 Task: Look for space in Sliven, Bulgaria from 8th June, 2023 to 19th June, 2023 for 1 adult in price range Rs.5000 to Rs.12000. Place can be shared room with 1  bedroom having 1 bed and 1 bathroom. Property type can be house, flat, guest house, hotel. Booking option can be shelf check-in. Required host language is English.
Action: Mouse moved to (400, 78)
Screenshot: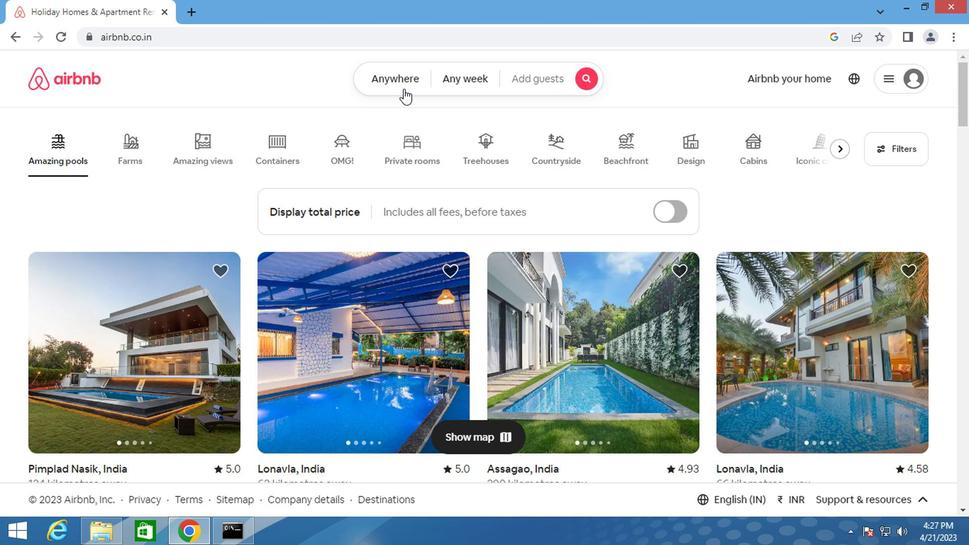 
Action: Mouse pressed left at (400, 78)
Screenshot: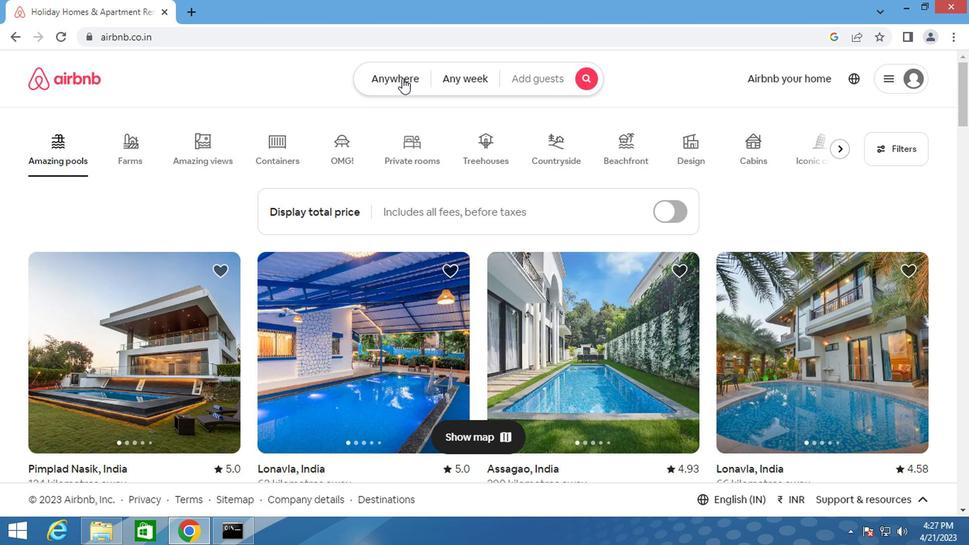 
Action: Mouse moved to (340, 129)
Screenshot: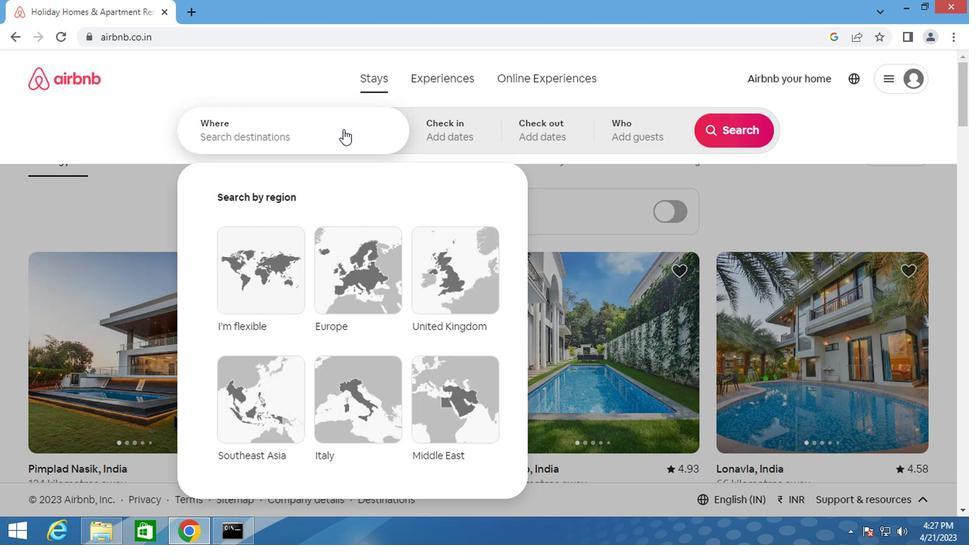 
Action: Mouse pressed left at (340, 129)
Screenshot: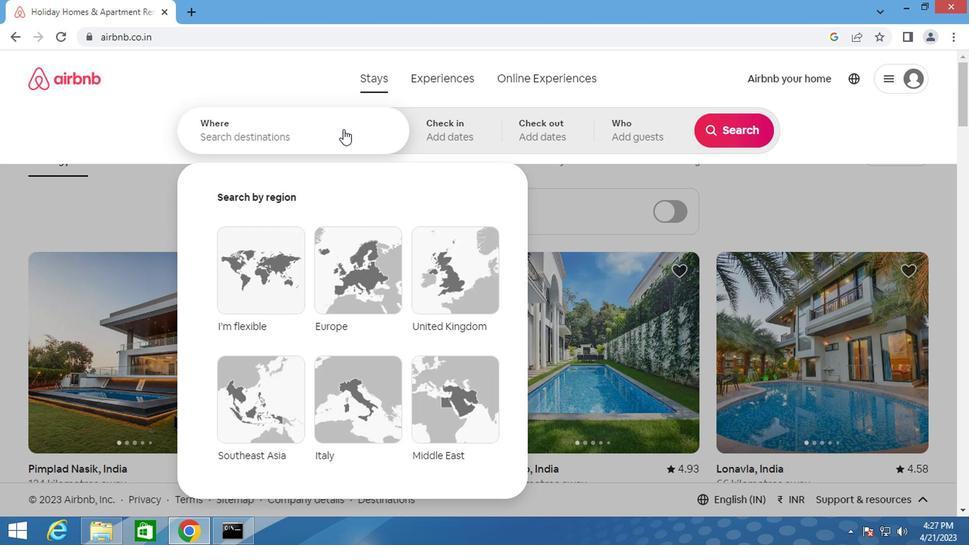 
Action: Mouse moved to (340, 129)
Screenshot: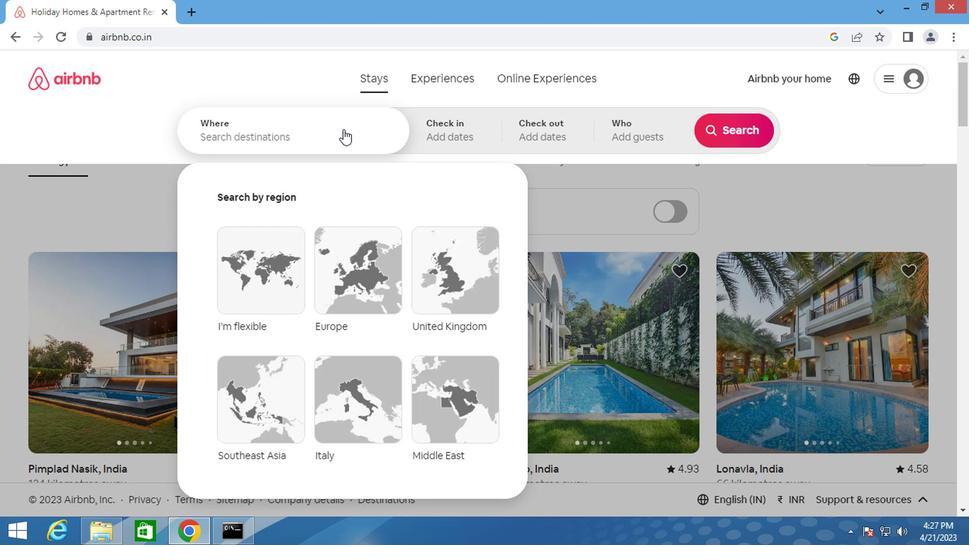 
Action: Key pressed <Key.shift>SLIVEN
Screenshot: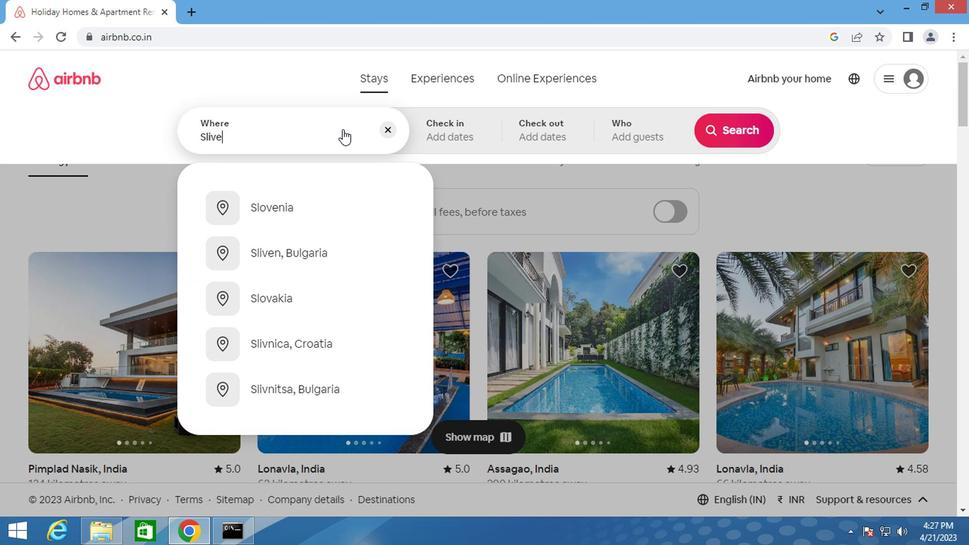 
Action: Mouse moved to (295, 198)
Screenshot: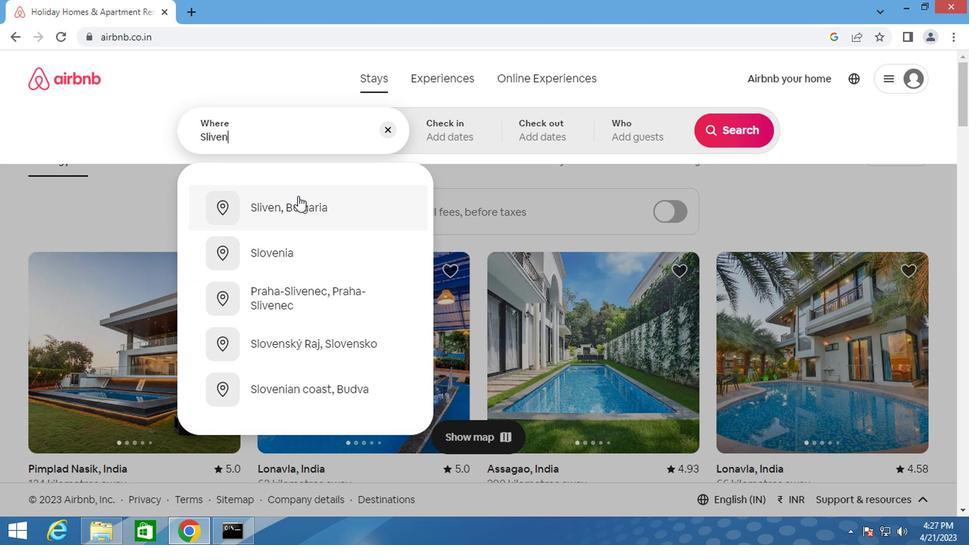 
Action: Mouse pressed left at (295, 198)
Screenshot: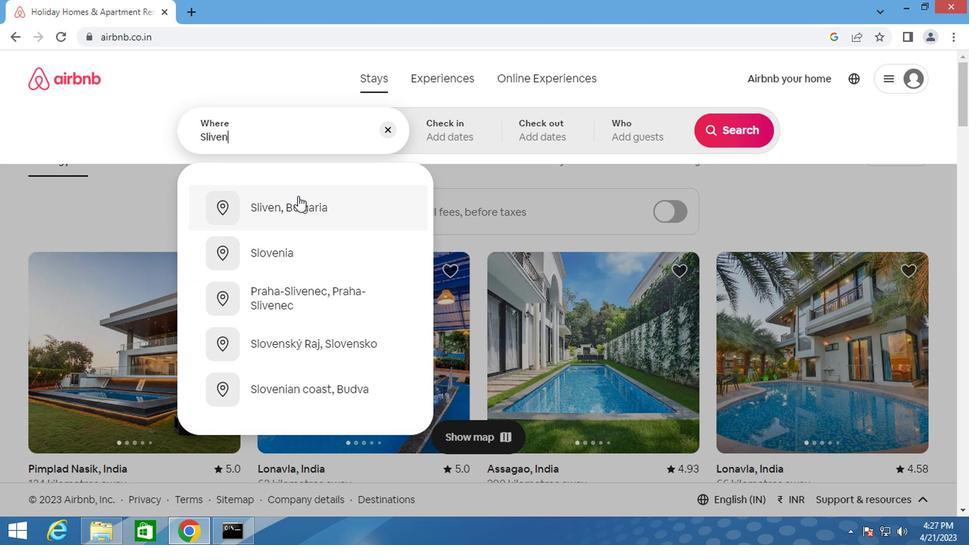 
Action: Mouse moved to (717, 243)
Screenshot: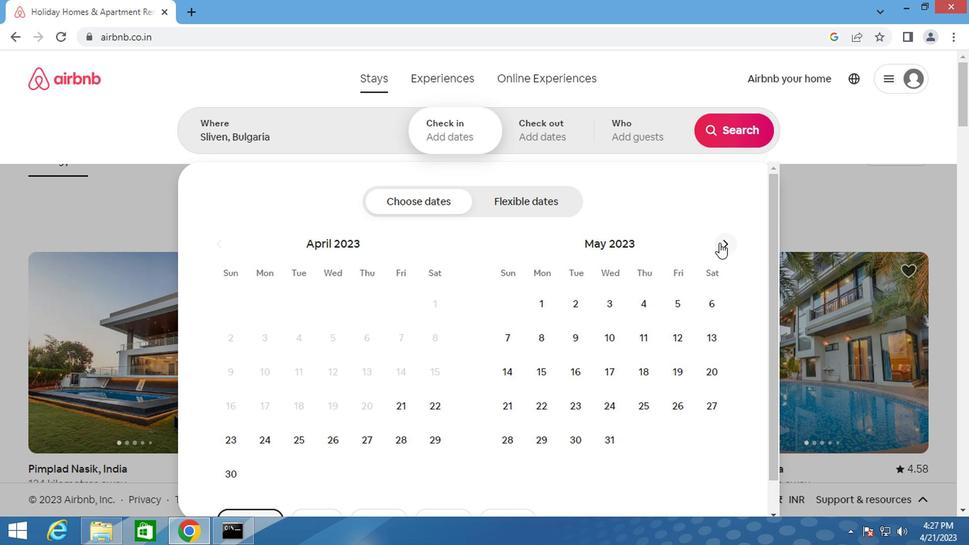 
Action: Mouse pressed left at (717, 243)
Screenshot: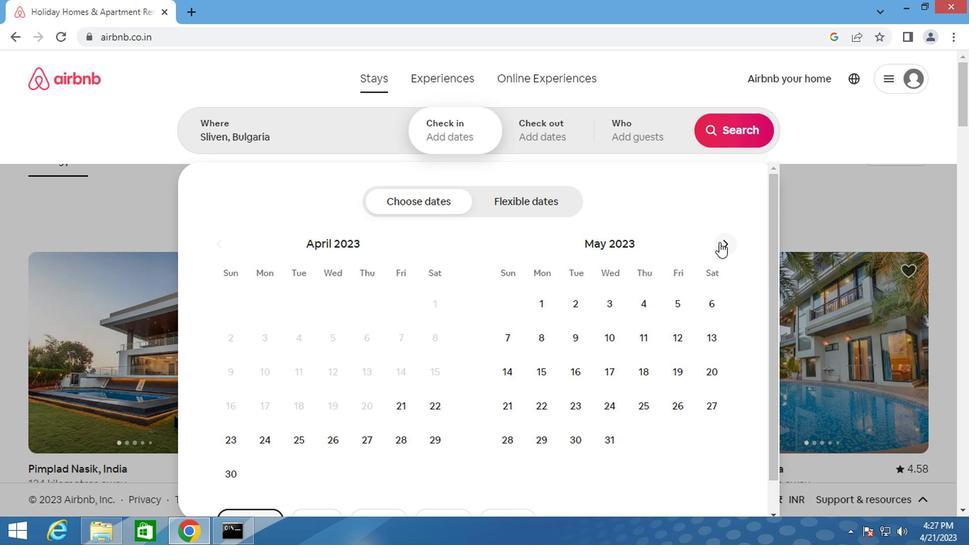 
Action: Mouse moved to (640, 334)
Screenshot: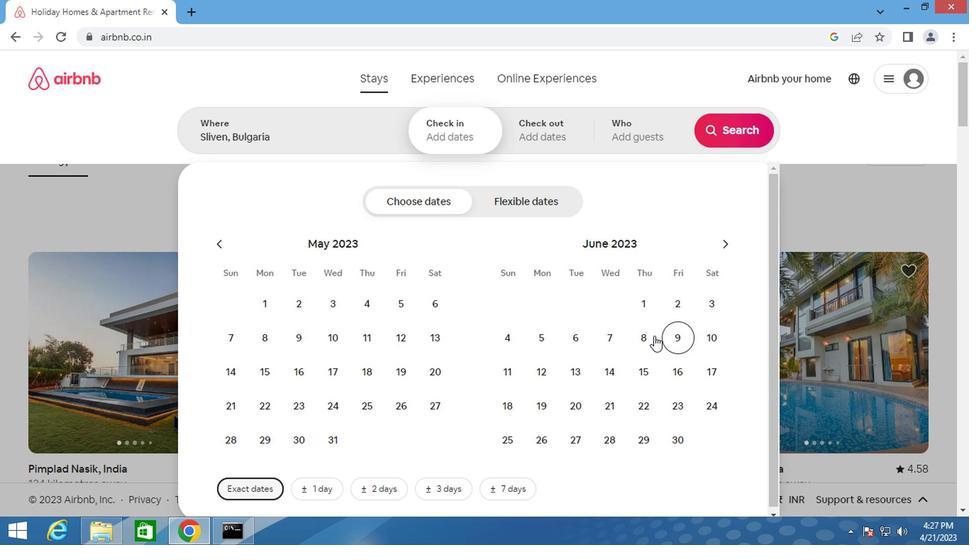
Action: Mouse pressed left at (640, 334)
Screenshot: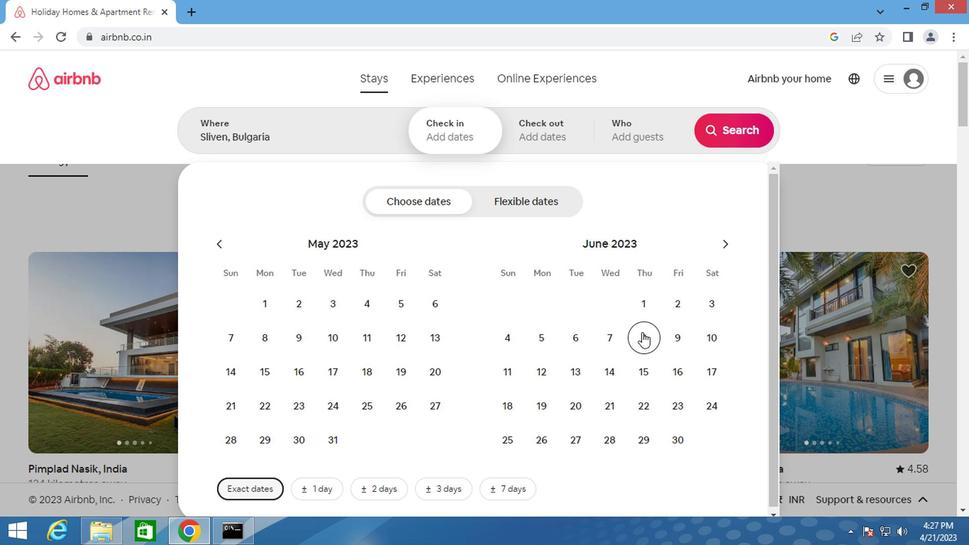 
Action: Mouse moved to (531, 401)
Screenshot: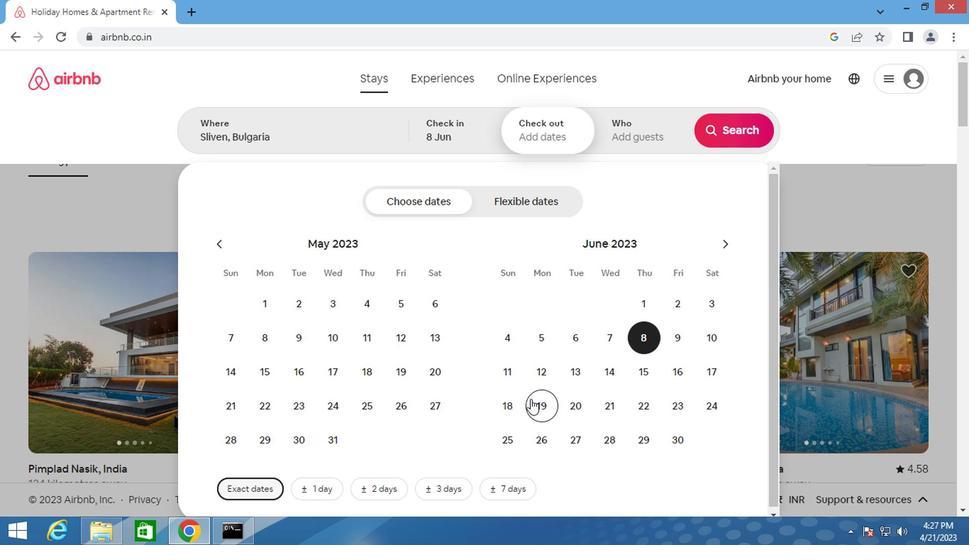 
Action: Mouse pressed left at (531, 401)
Screenshot: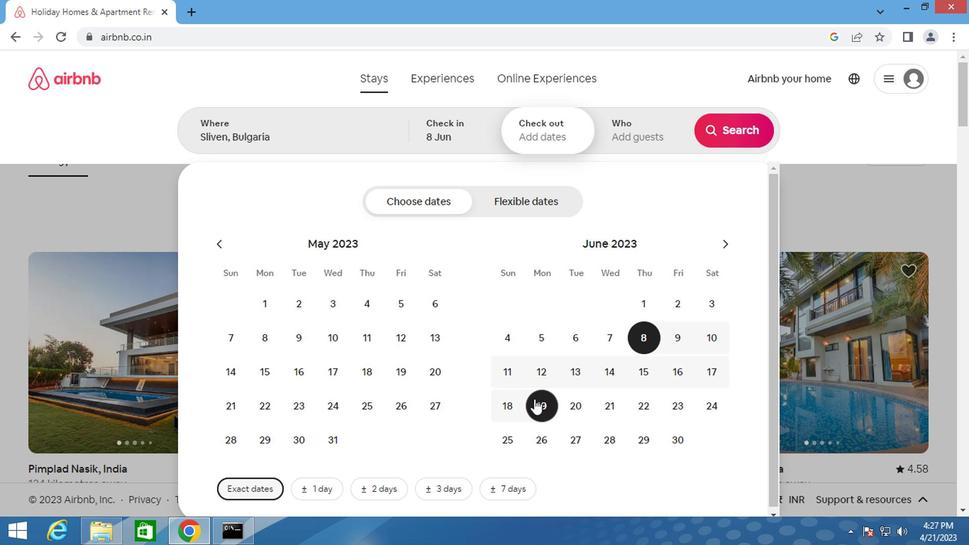 
Action: Mouse moved to (637, 134)
Screenshot: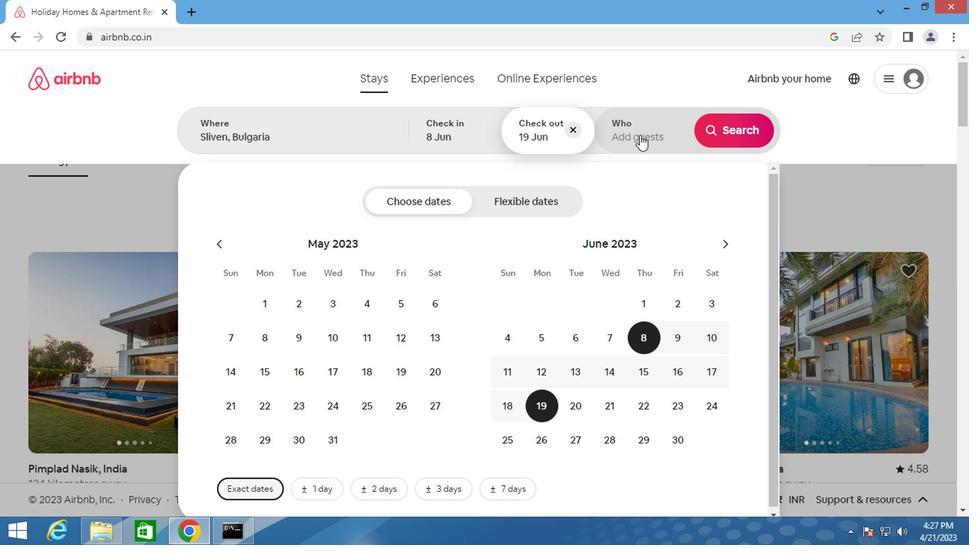 
Action: Mouse pressed left at (637, 134)
Screenshot: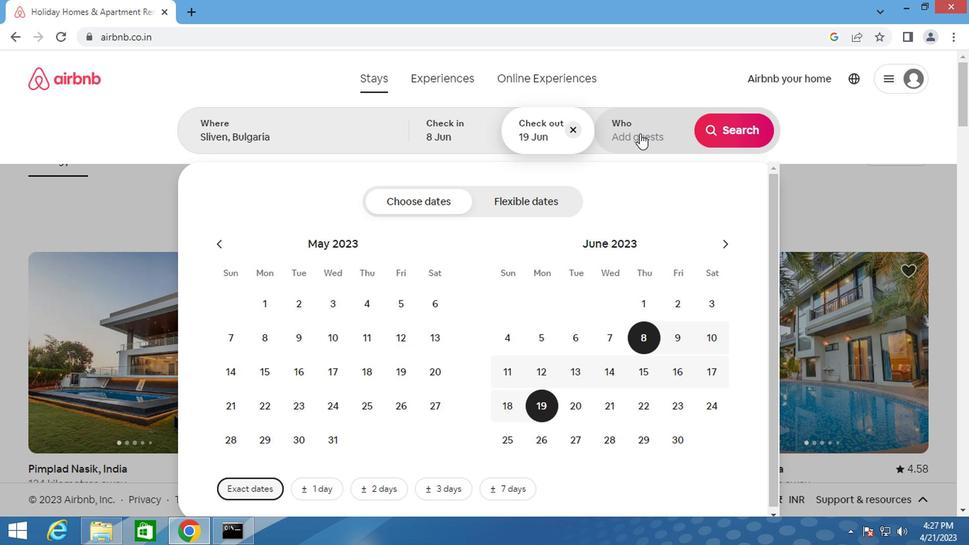 
Action: Mouse moved to (738, 210)
Screenshot: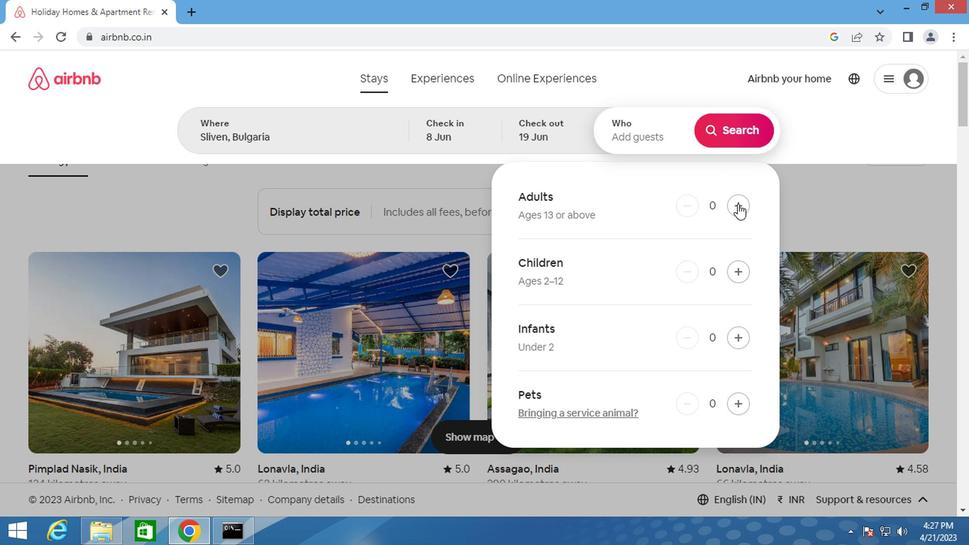 
Action: Mouse pressed left at (738, 210)
Screenshot: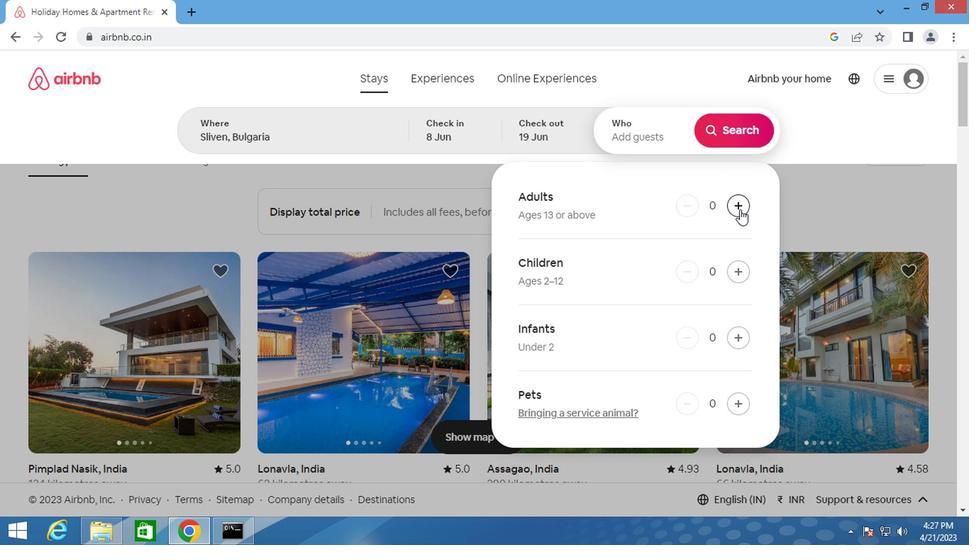 
Action: Mouse moved to (742, 135)
Screenshot: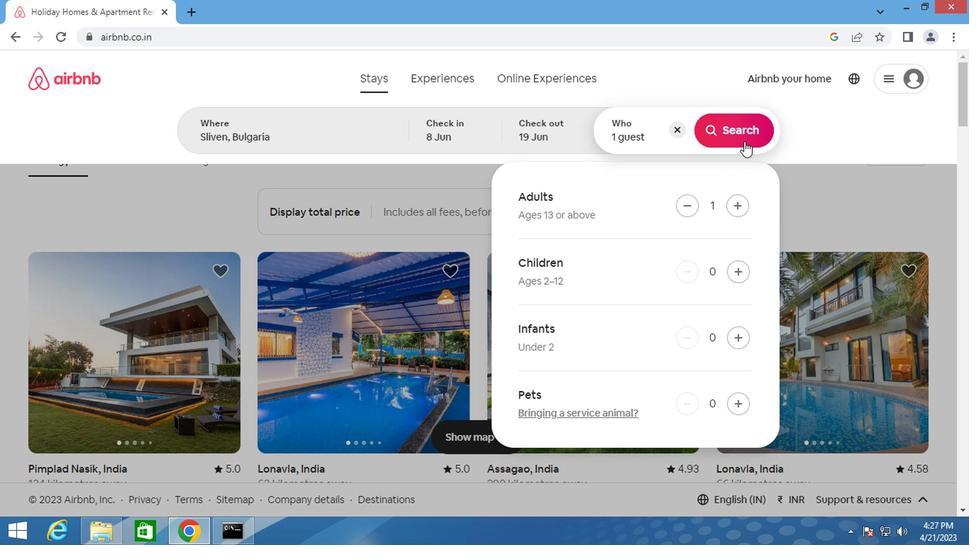 
Action: Mouse pressed left at (742, 135)
Screenshot: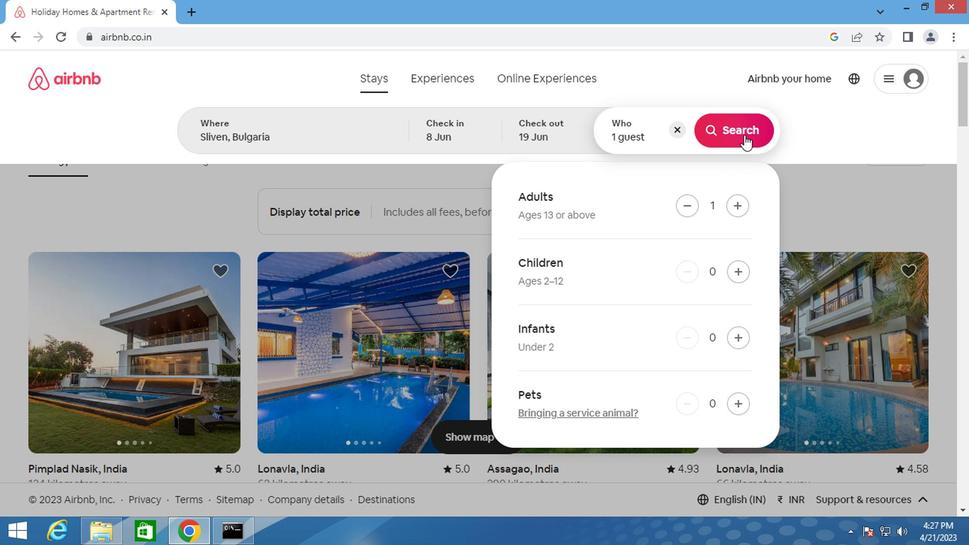 
Action: Mouse moved to (887, 141)
Screenshot: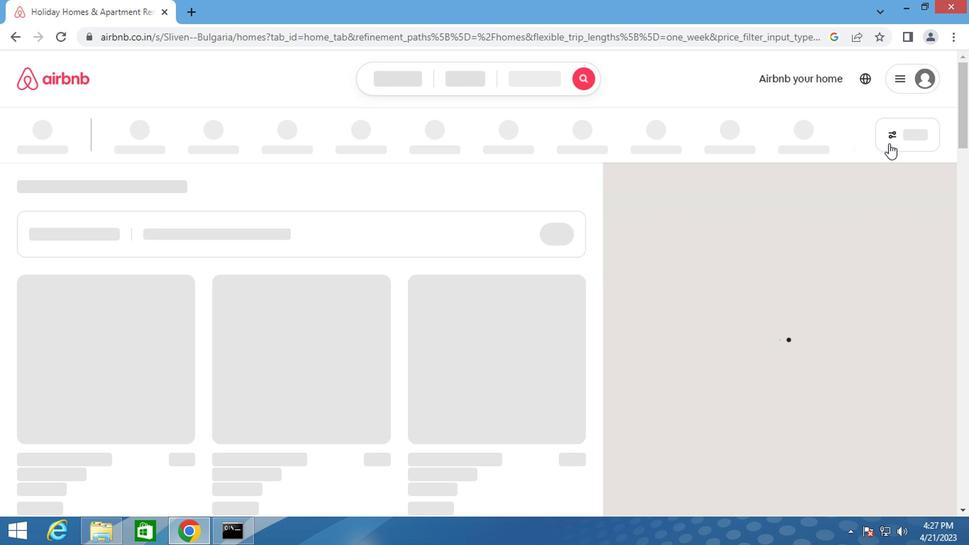 
Action: Mouse pressed left at (887, 141)
Screenshot: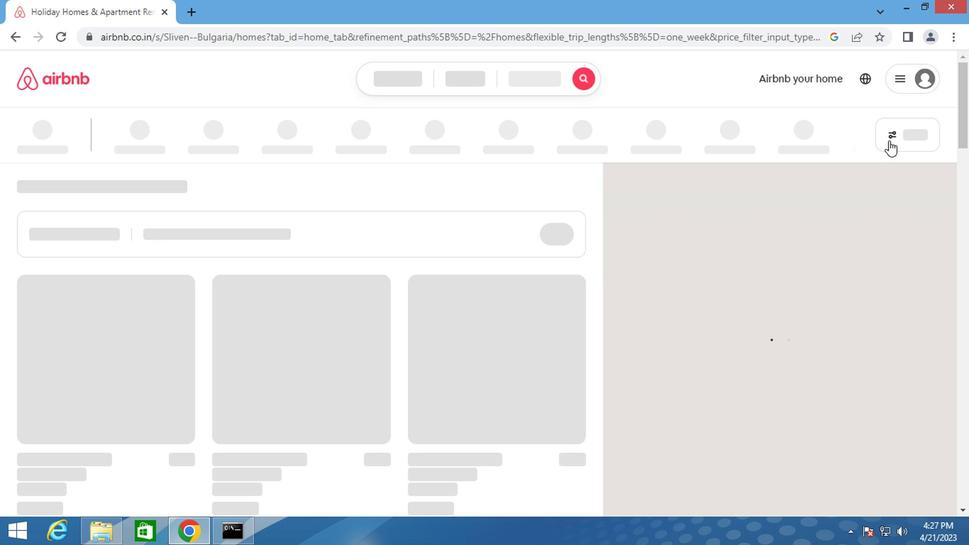 
Action: Mouse moved to (271, 319)
Screenshot: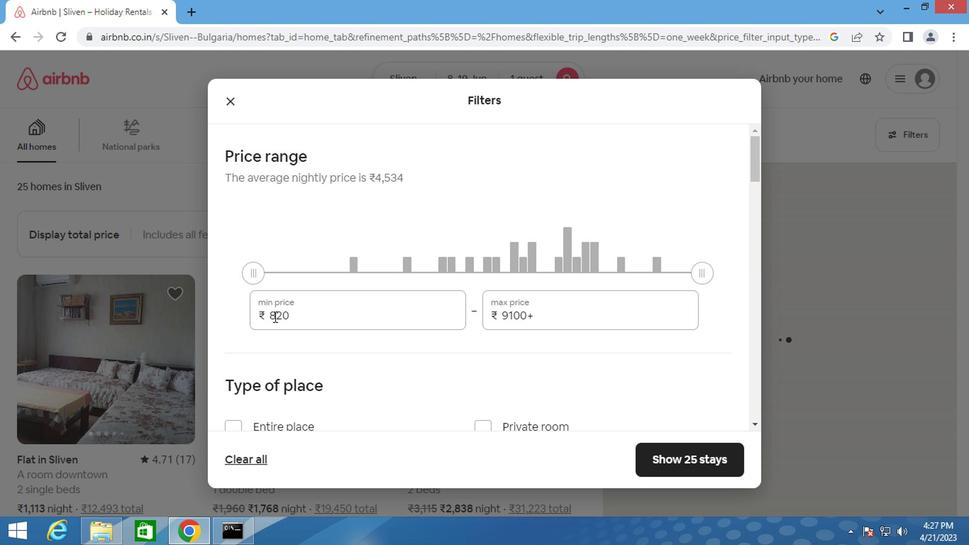 
Action: Mouse pressed left at (271, 319)
Screenshot: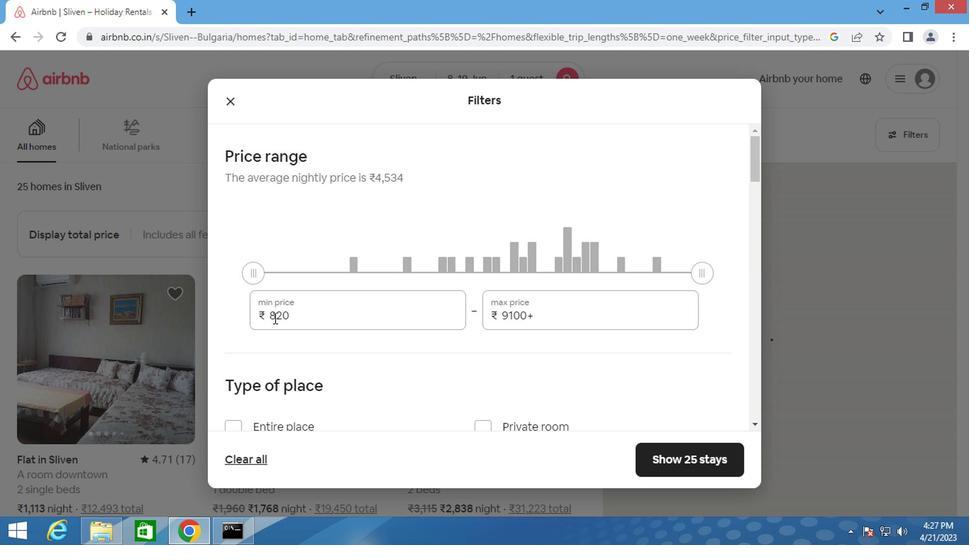 
Action: Mouse pressed left at (271, 319)
Screenshot: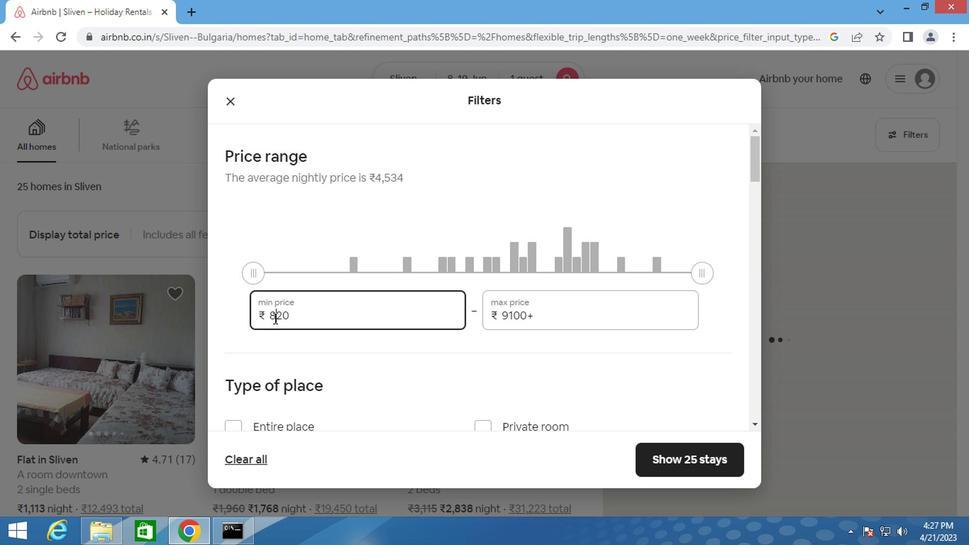 
Action: Mouse moved to (291, 305)
Screenshot: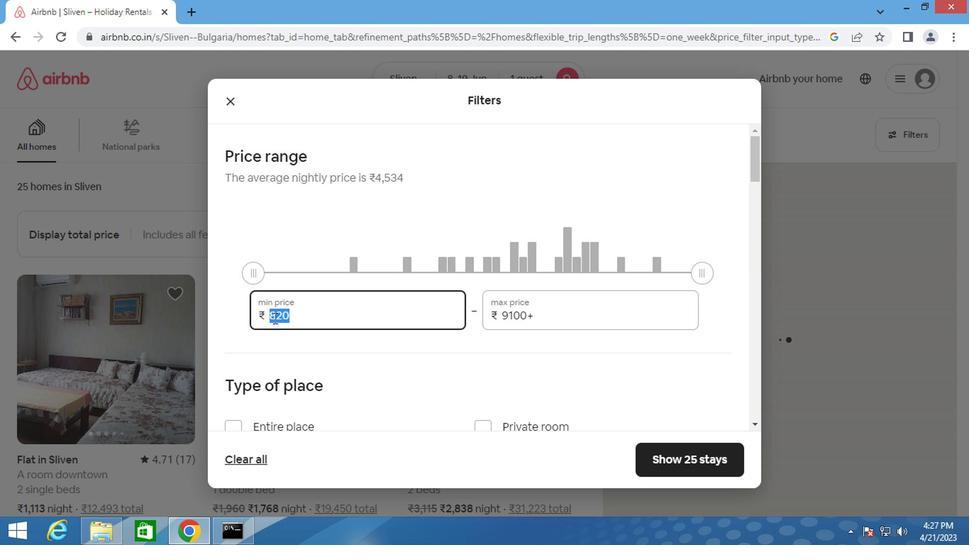 
Action: Key pressed <Key.backspace>5000
Screenshot: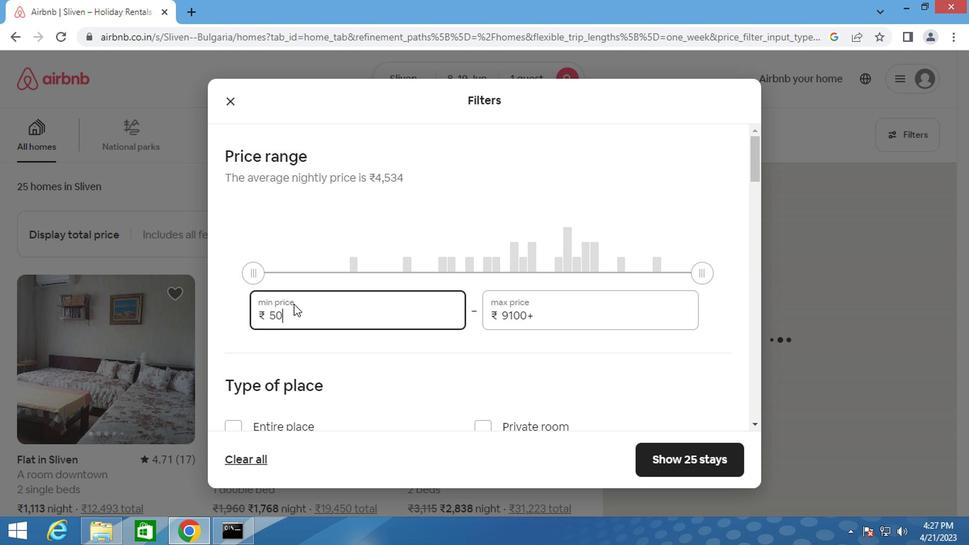 
Action: Mouse moved to (510, 319)
Screenshot: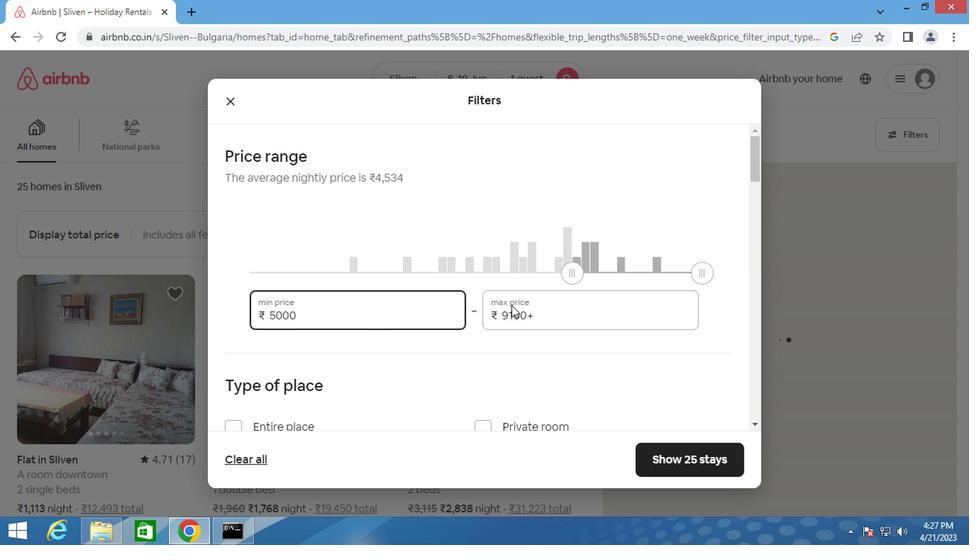 
Action: Mouse pressed left at (510, 319)
Screenshot: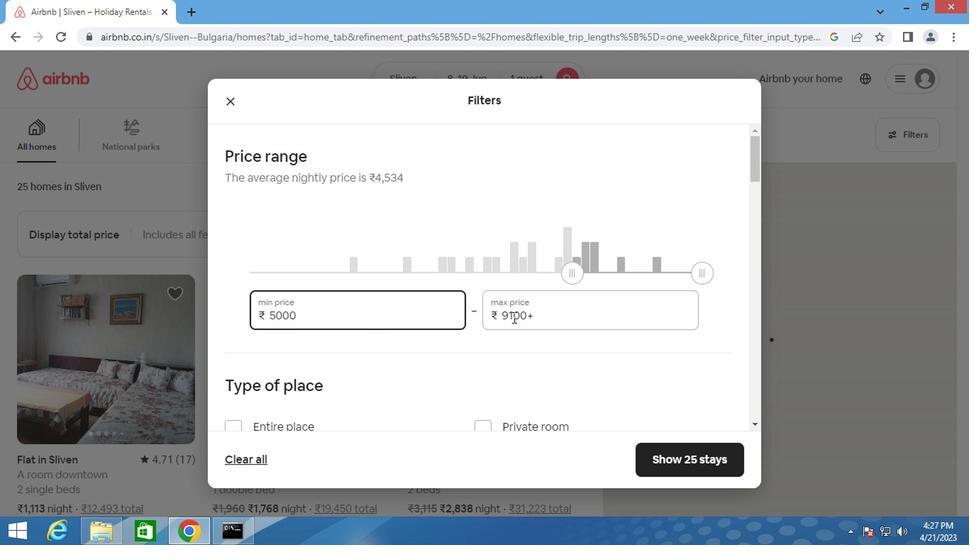 
Action: Mouse pressed left at (510, 319)
Screenshot: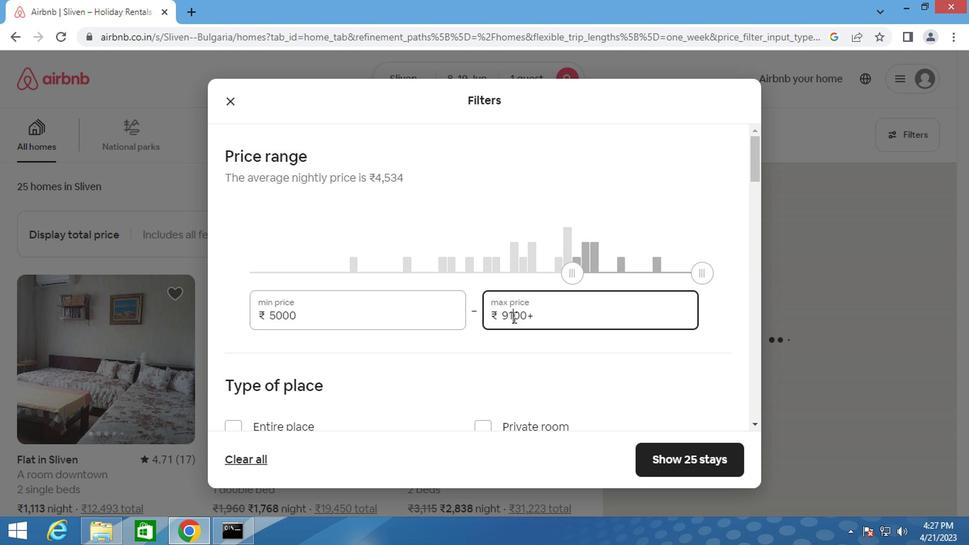 
Action: Mouse moved to (510, 319)
Screenshot: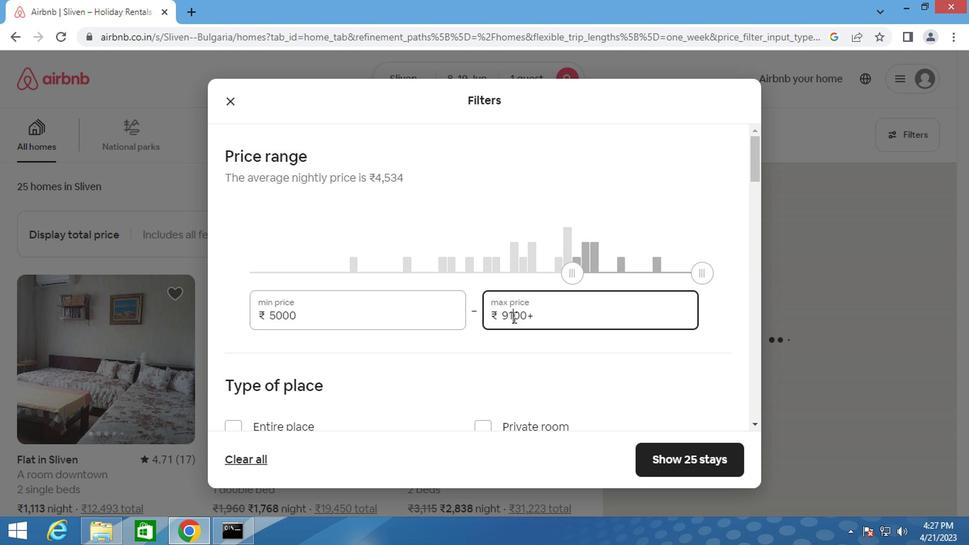 
Action: Mouse pressed left at (510, 319)
Screenshot: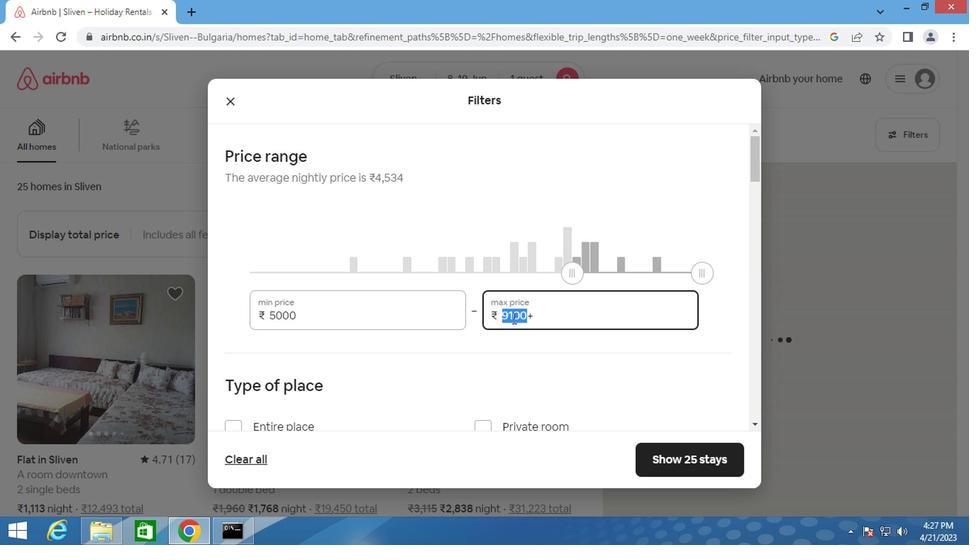 
Action: Mouse moved to (511, 321)
Screenshot: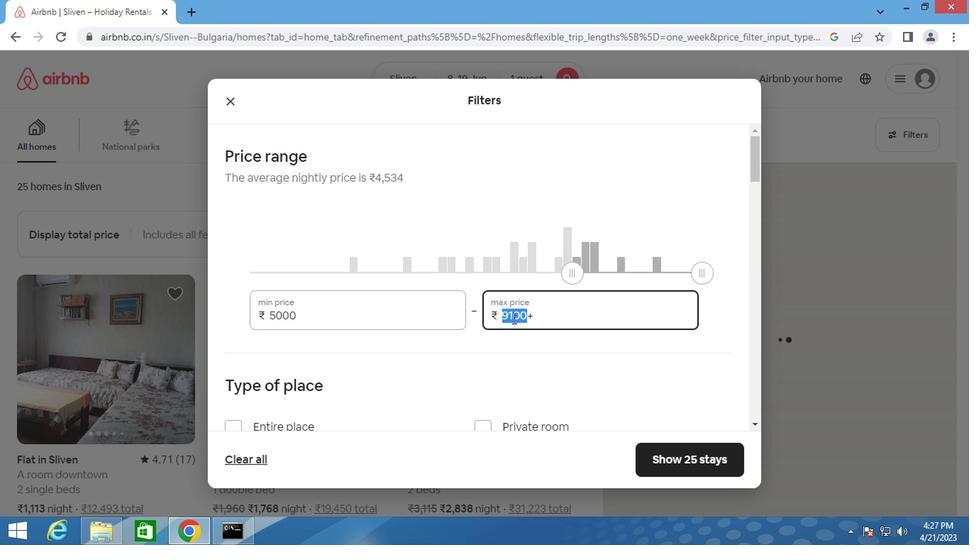
Action: Mouse pressed left at (511, 321)
Screenshot: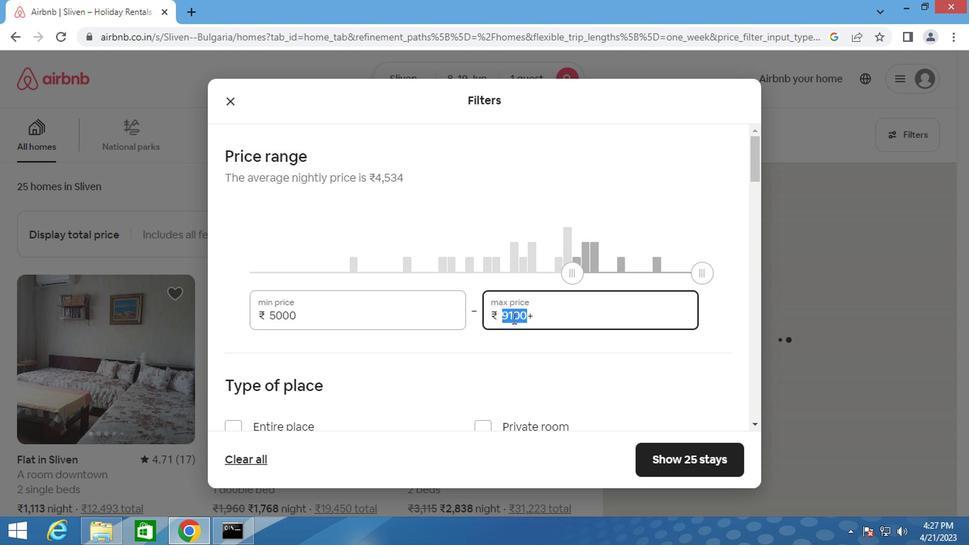 
Action: Mouse moved to (515, 310)
Screenshot: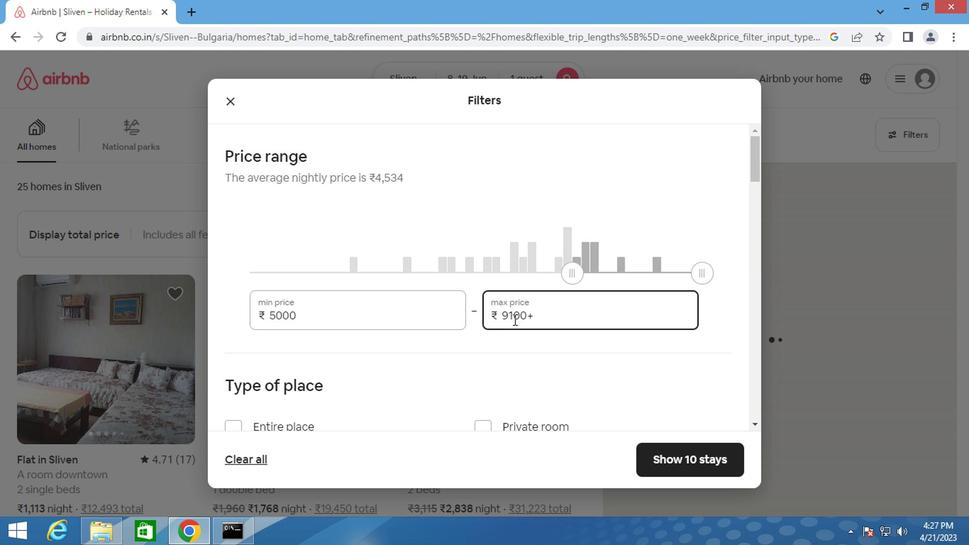 
Action: Mouse pressed left at (515, 310)
Screenshot: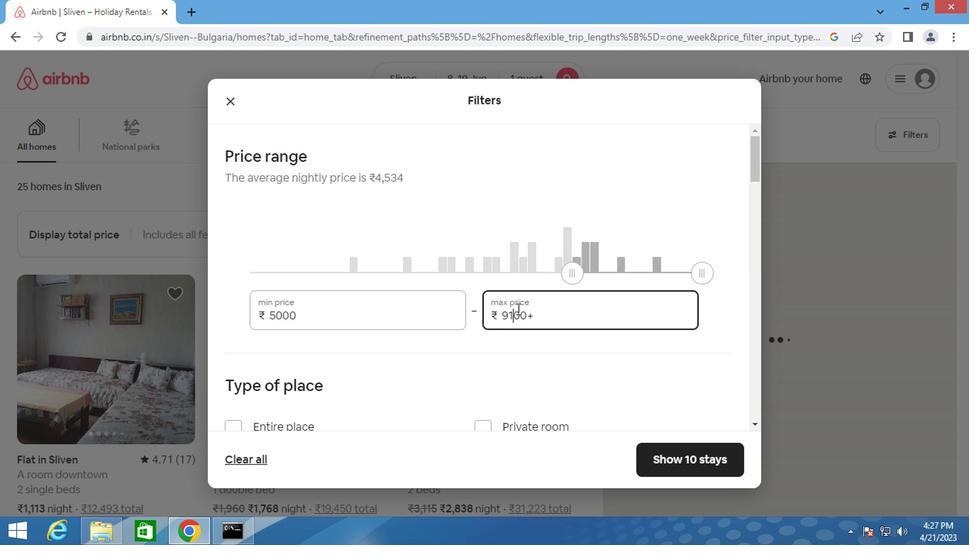 
Action: Mouse pressed left at (515, 310)
Screenshot: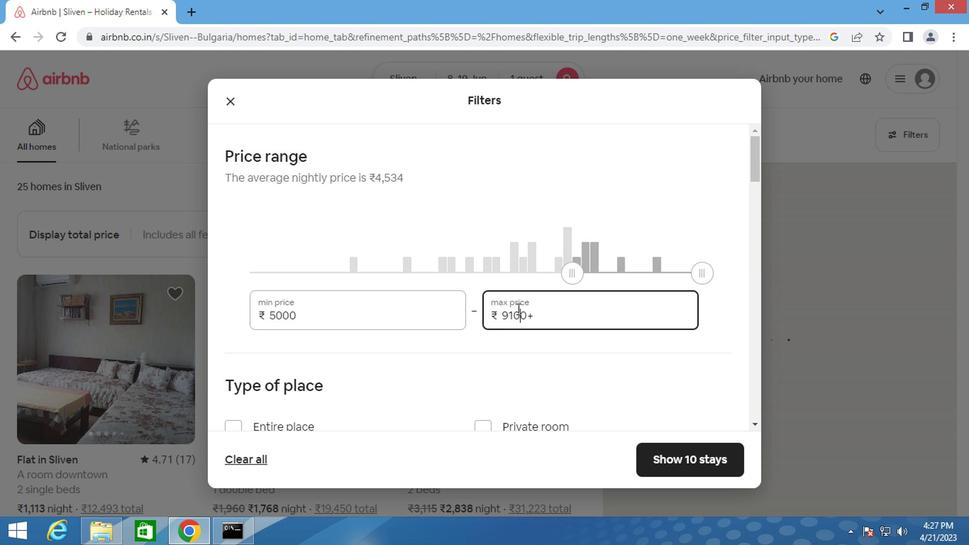 
Action: Mouse moved to (515, 310)
Screenshot: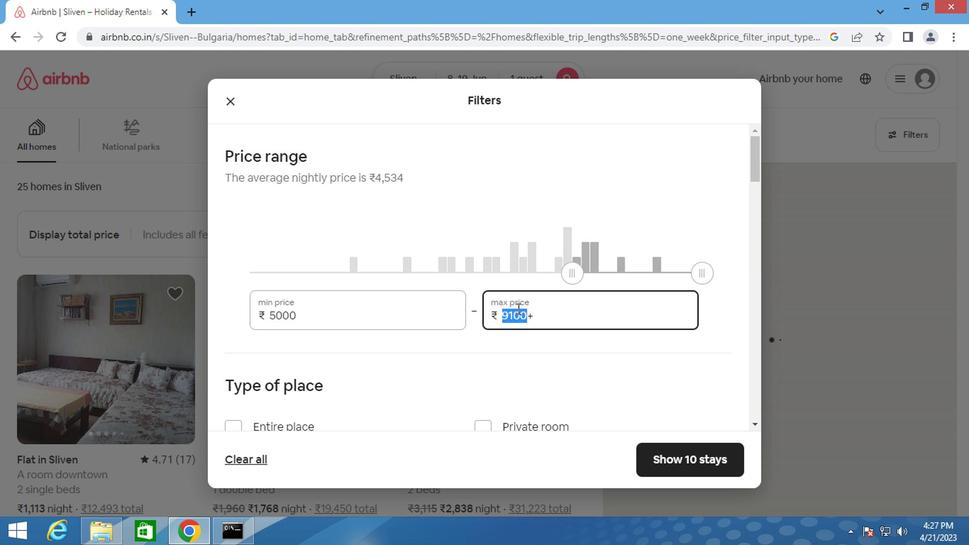 
Action: Mouse pressed left at (515, 310)
Screenshot: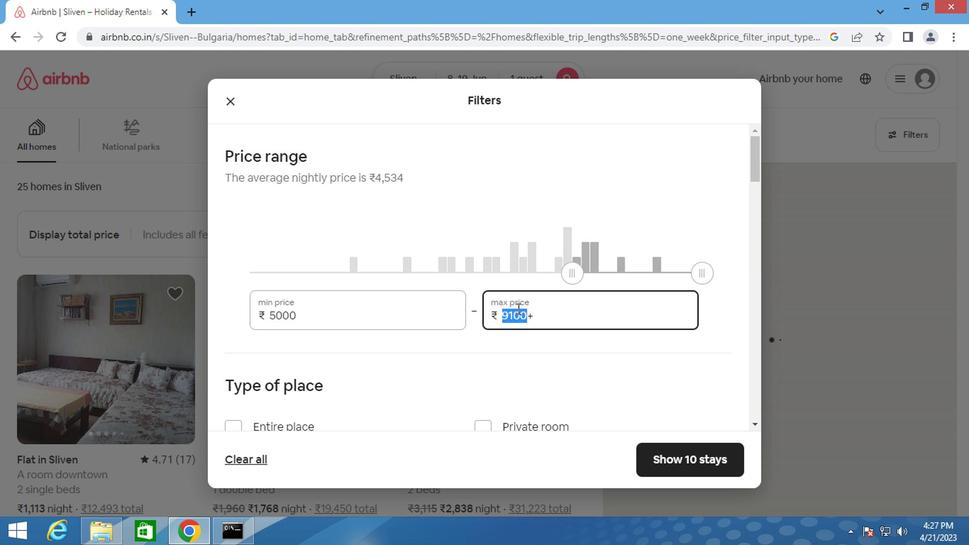 
Action: Key pressed <Key.backspace>
Screenshot: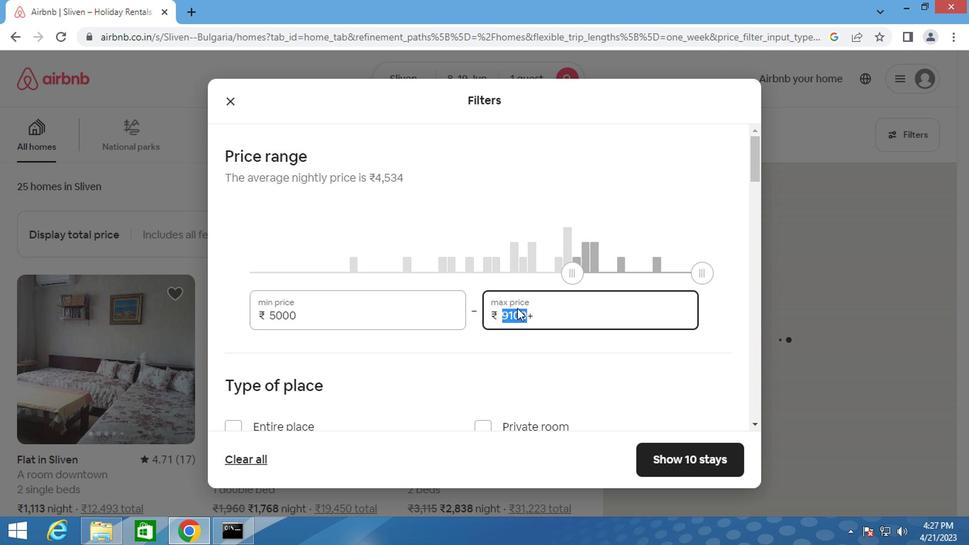 
Action: Mouse moved to (525, 312)
Screenshot: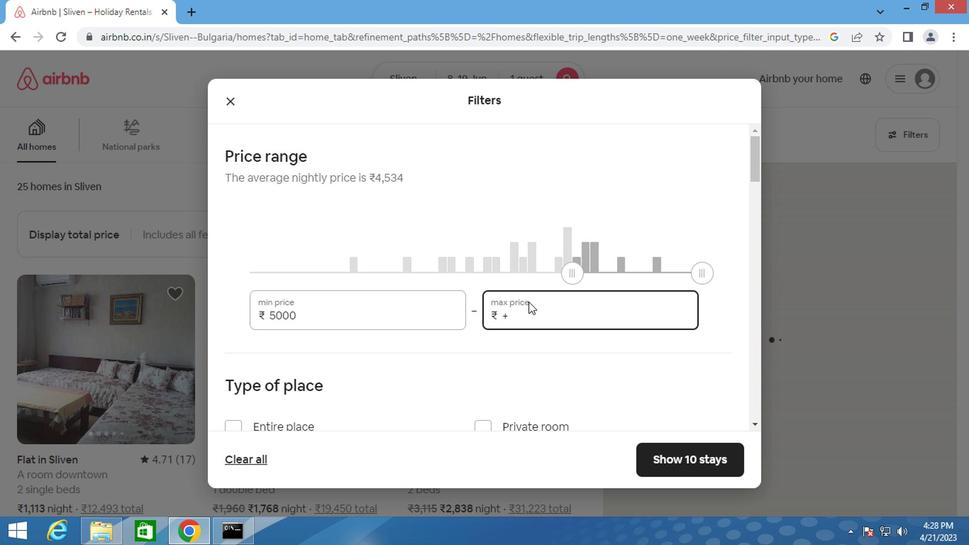 
Action: Mouse pressed left at (525, 312)
Screenshot: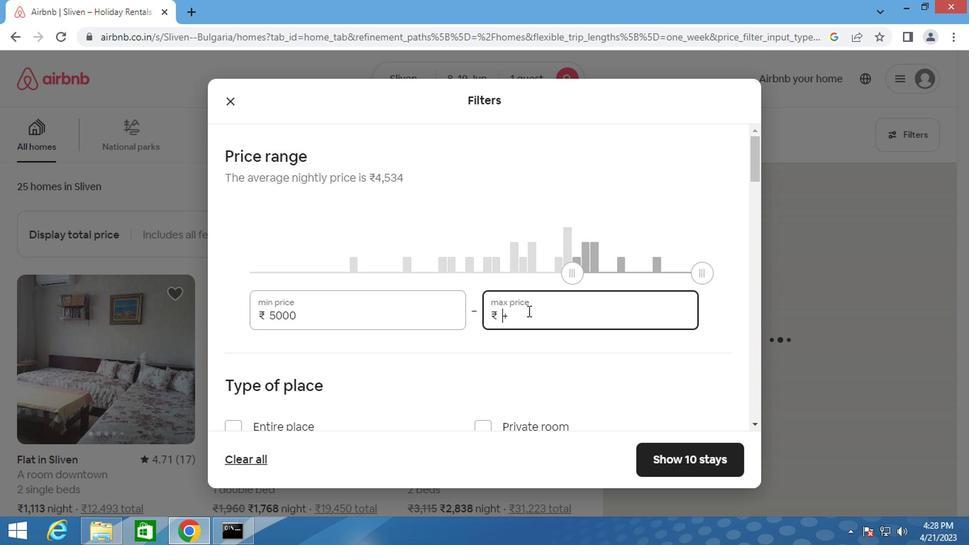 
Action: Key pressed <Key.backspace>12000
Screenshot: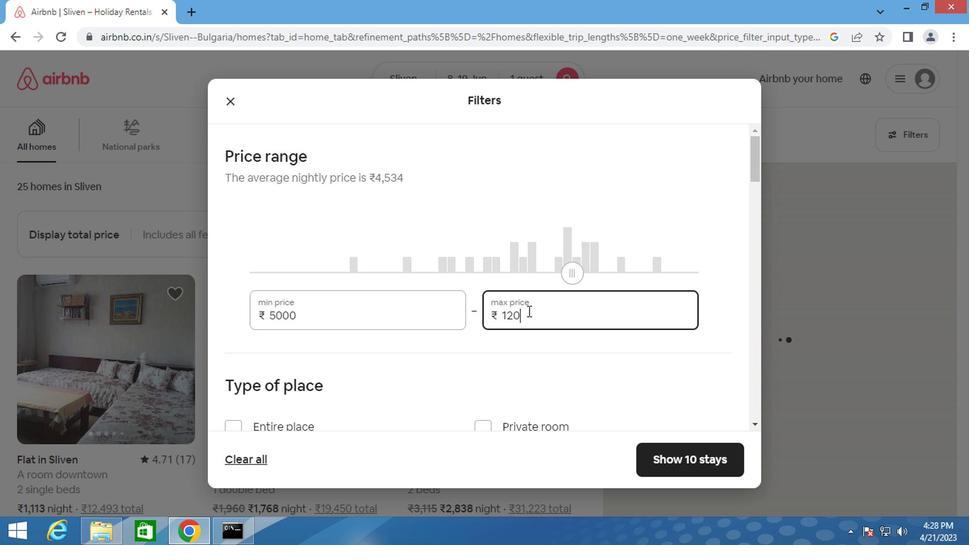 
Action: Mouse moved to (488, 373)
Screenshot: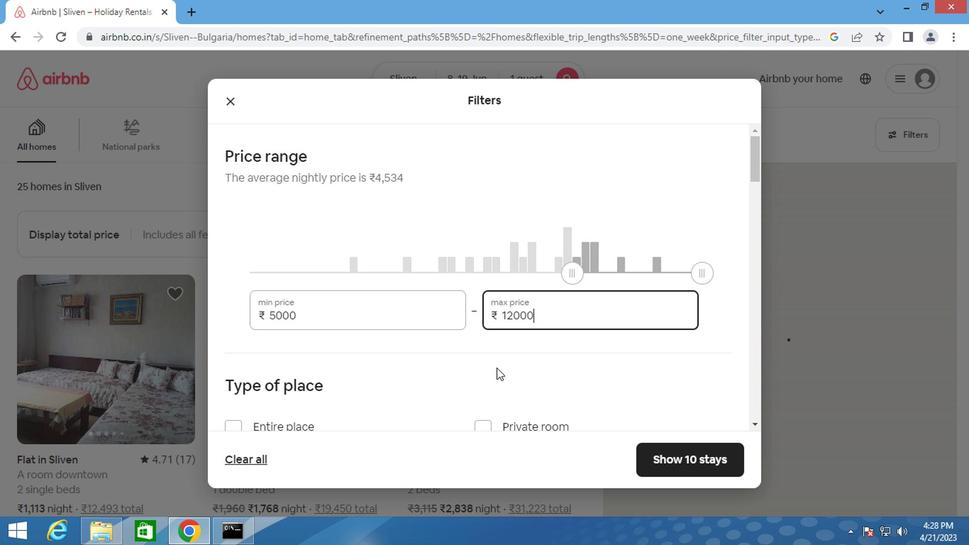 
Action: Mouse scrolled (488, 372) with delta (0, 0)
Screenshot: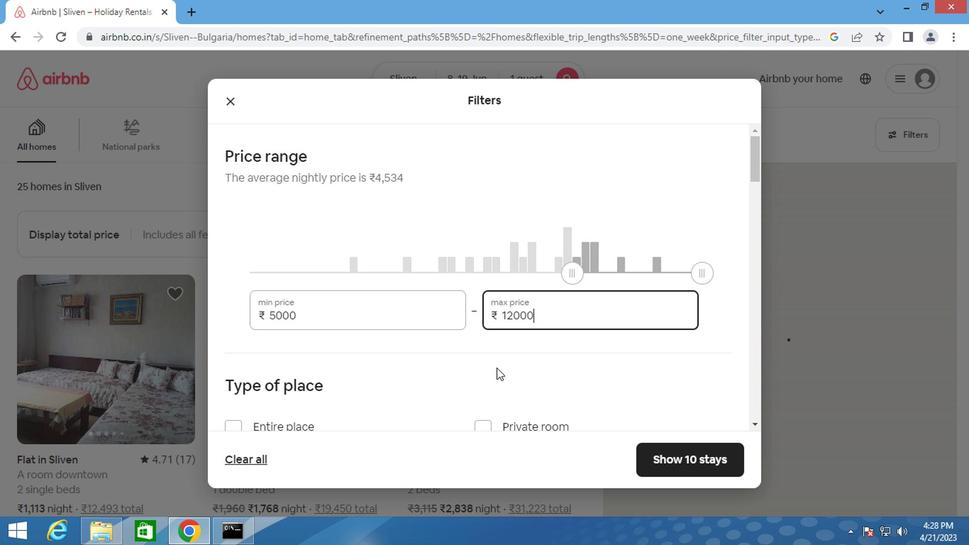 
Action: Mouse moved to (486, 374)
Screenshot: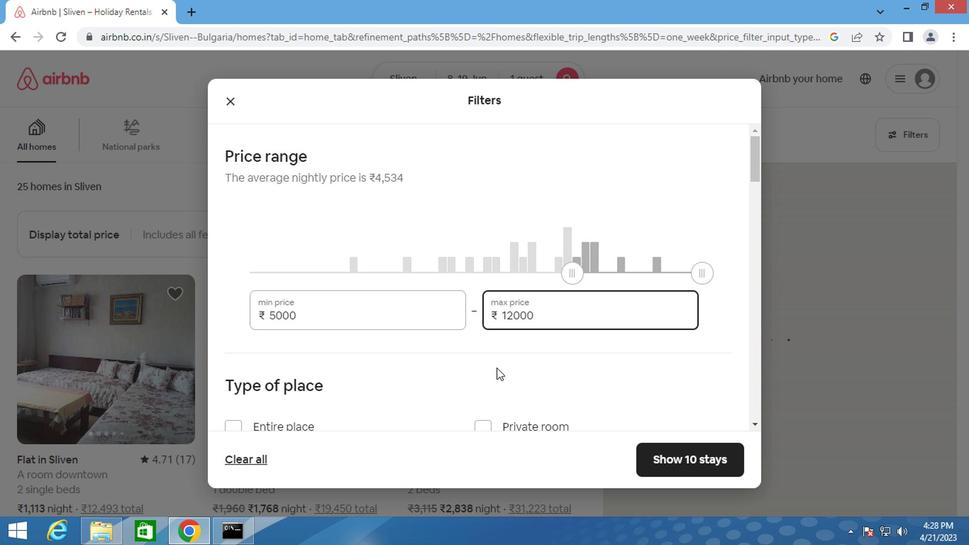 
Action: Mouse scrolled (486, 374) with delta (0, 0)
Screenshot: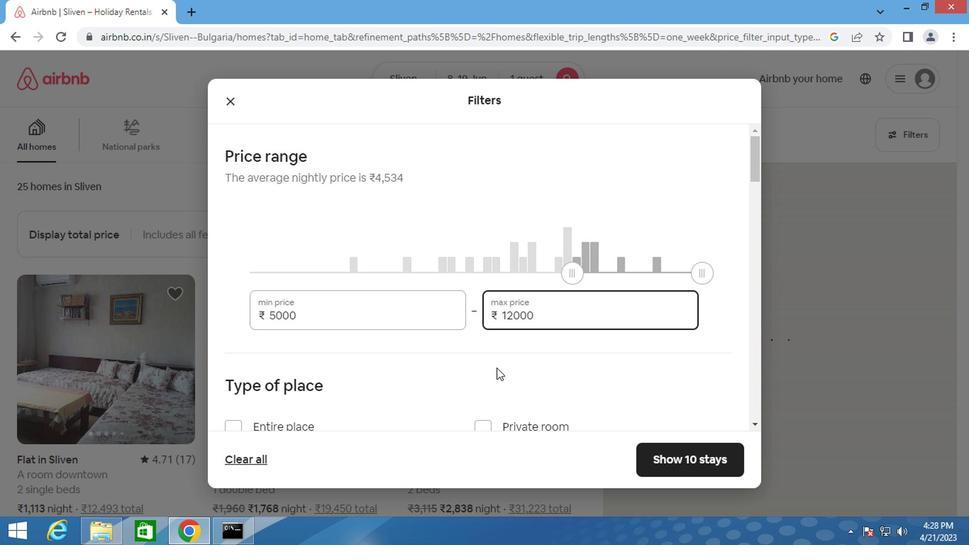 
Action: Mouse moved to (232, 349)
Screenshot: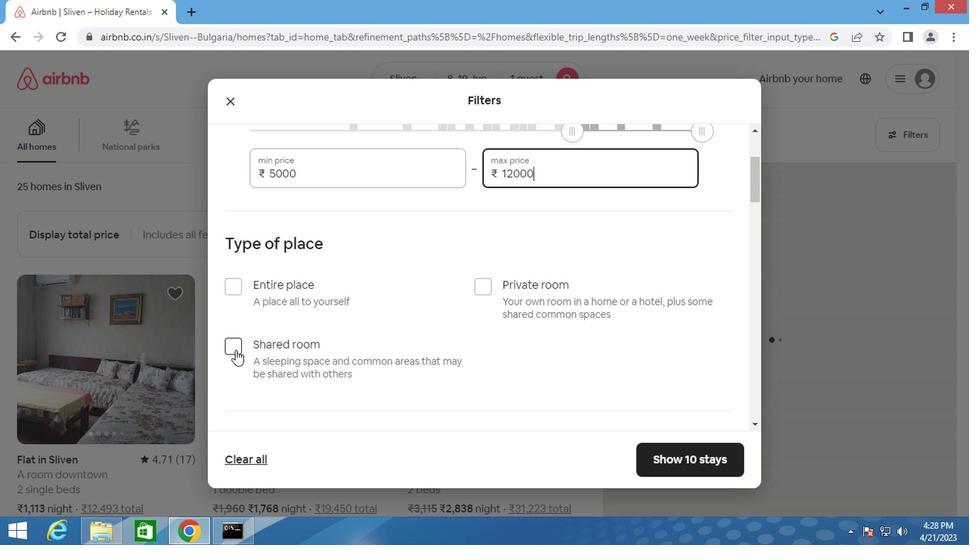 
Action: Mouse pressed left at (232, 349)
Screenshot: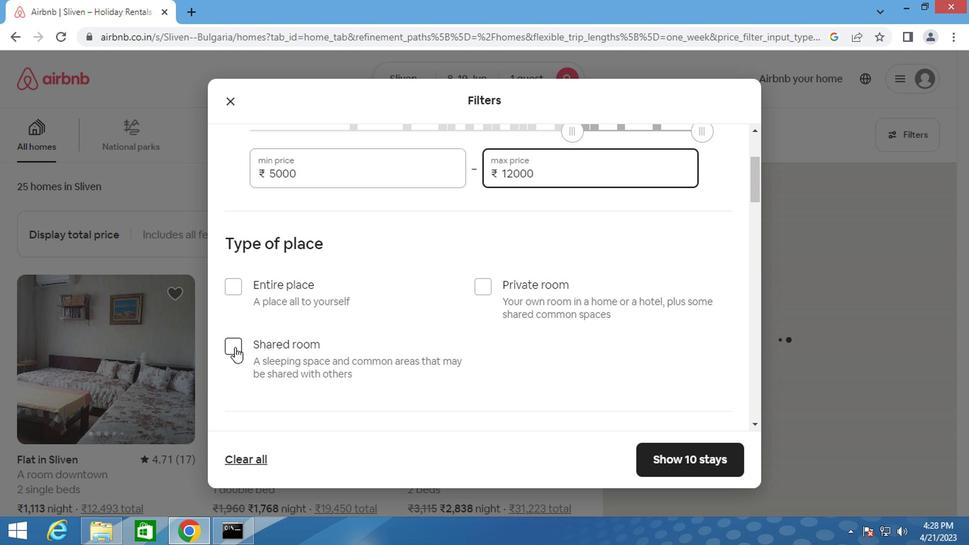 
Action: Mouse moved to (230, 343)
Screenshot: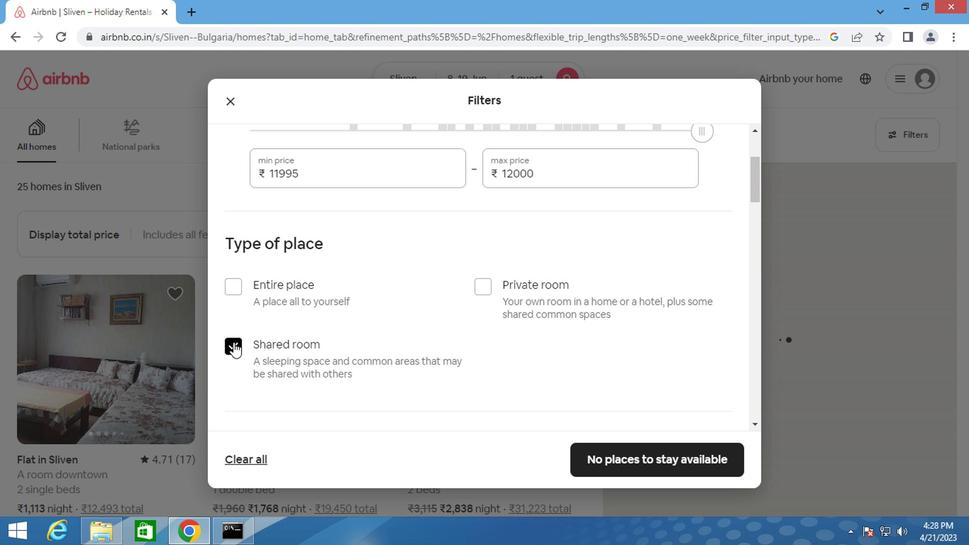 
Action: Mouse scrolled (230, 342) with delta (0, 0)
Screenshot: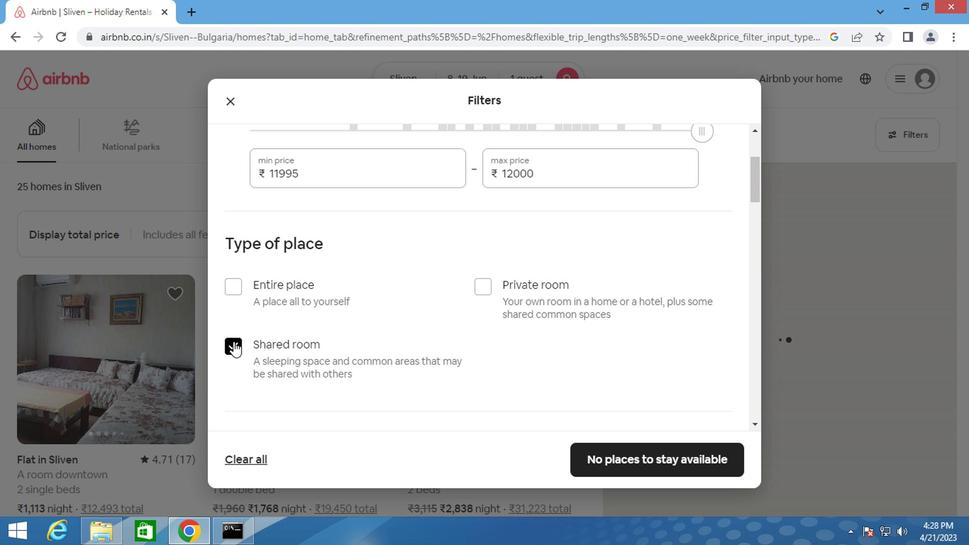 
Action: Mouse scrolled (230, 342) with delta (0, 0)
Screenshot: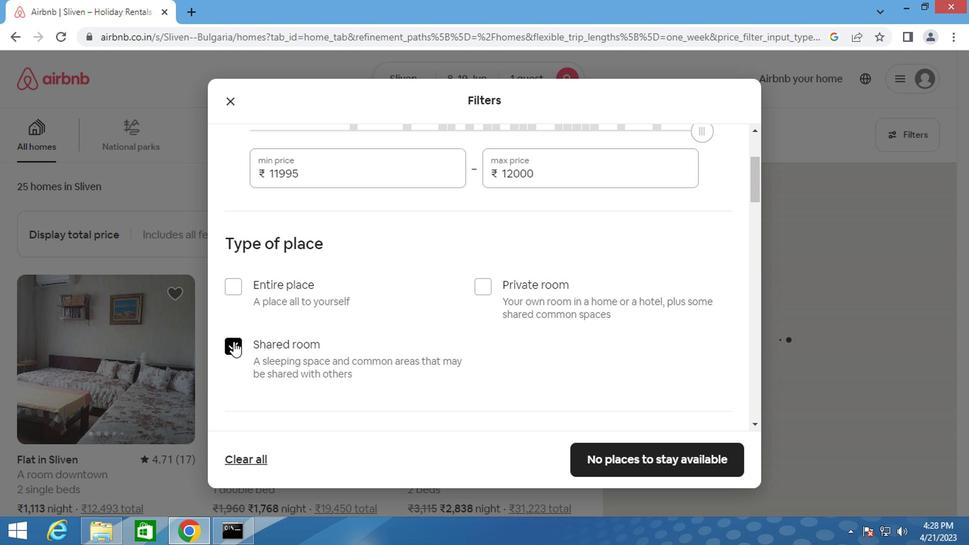 
Action: Mouse scrolled (230, 342) with delta (0, 0)
Screenshot: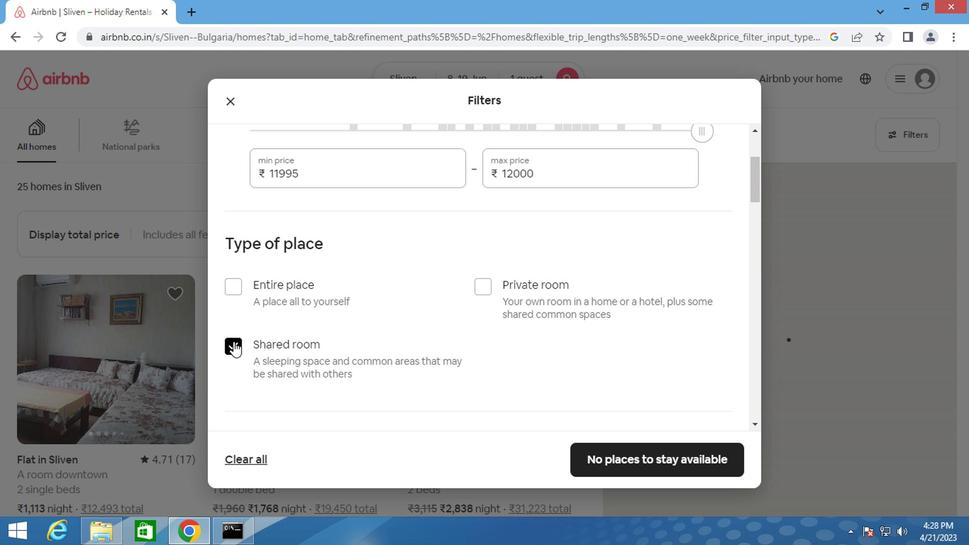 
Action: Mouse moved to (319, 306)
Screenshot: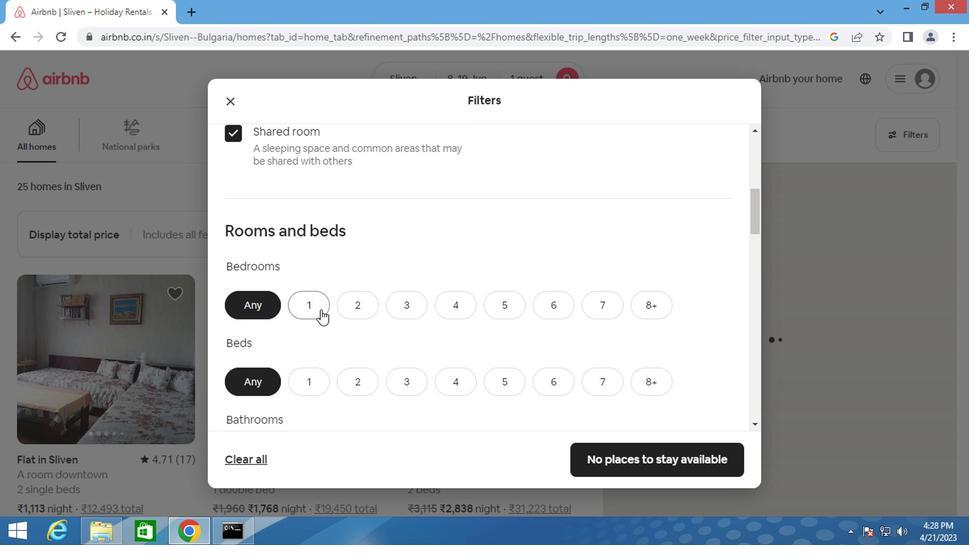 
Action: Mouse pressed left at (319, 306)
Screenshot: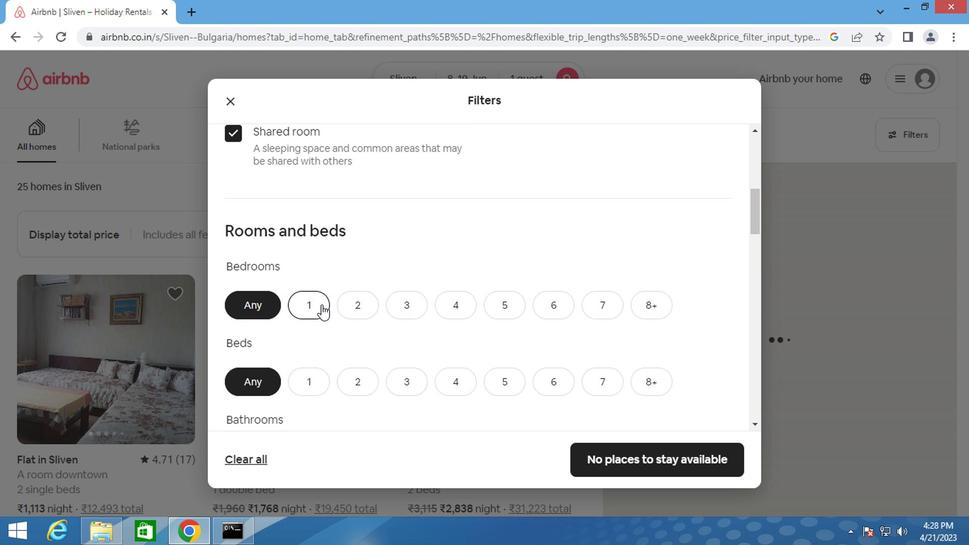 
Action: Mouse moved to (310, 370)
Screenshot: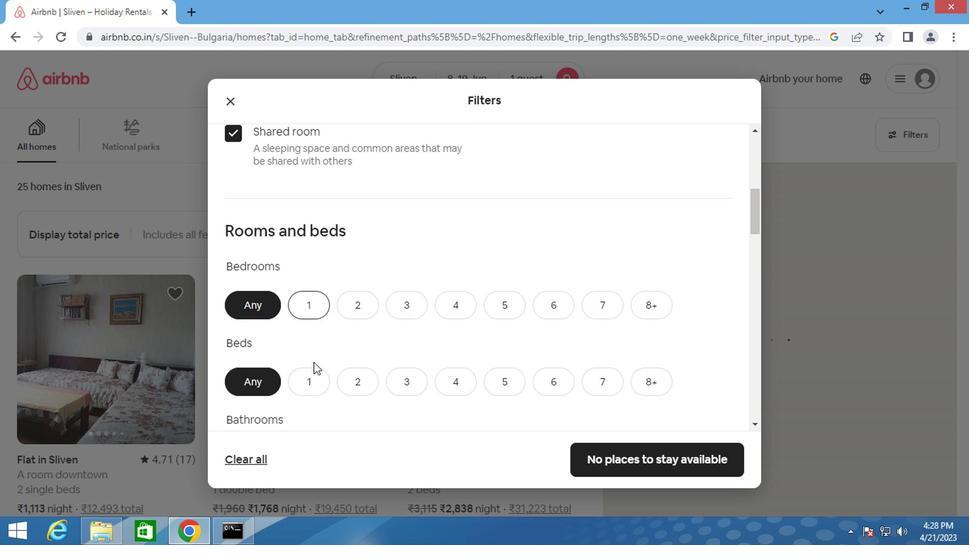 
Action: Mouse pressed left at (310, 370)
Screenshot: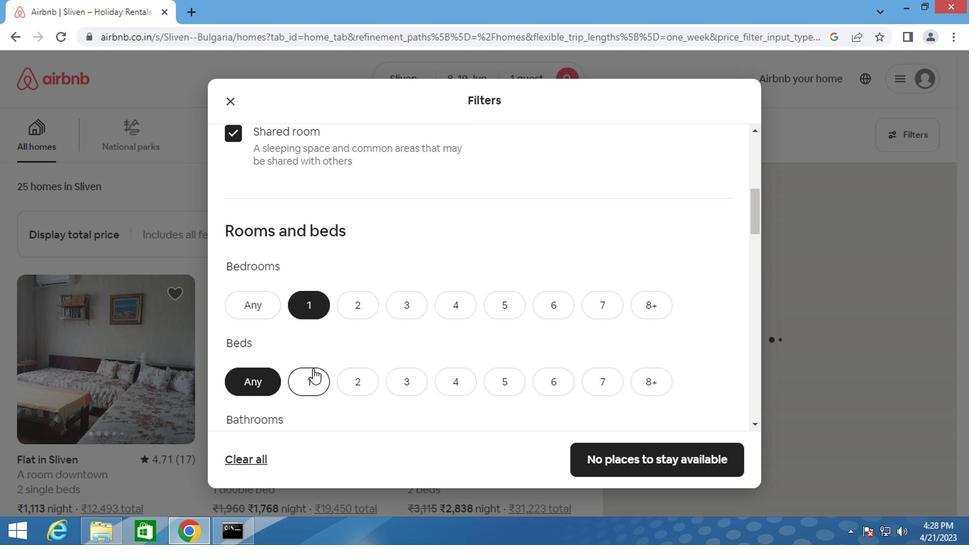
Action: Mouse moved to (312, 364)
Screenshot: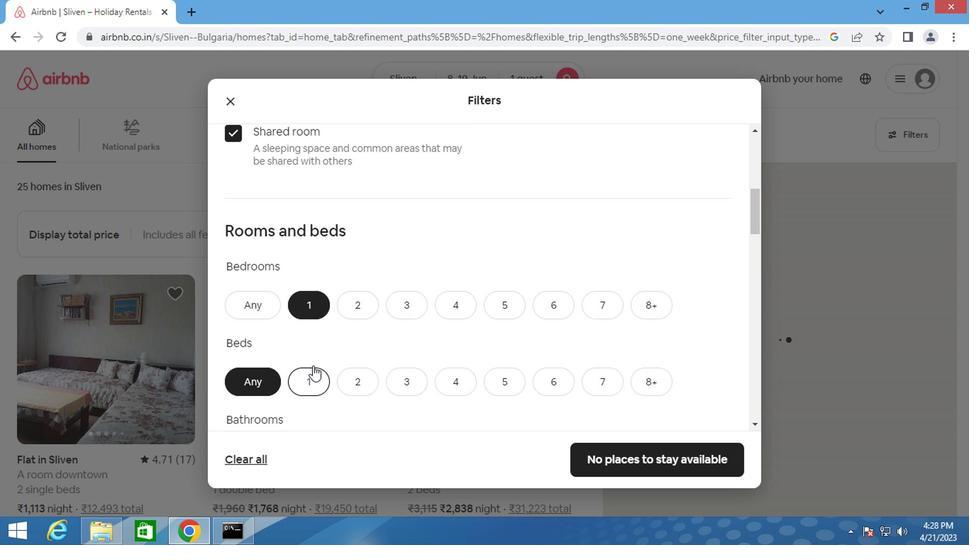 
Action: Mouse scrolled (312, 364) with delta (0, 0)
Screenshot: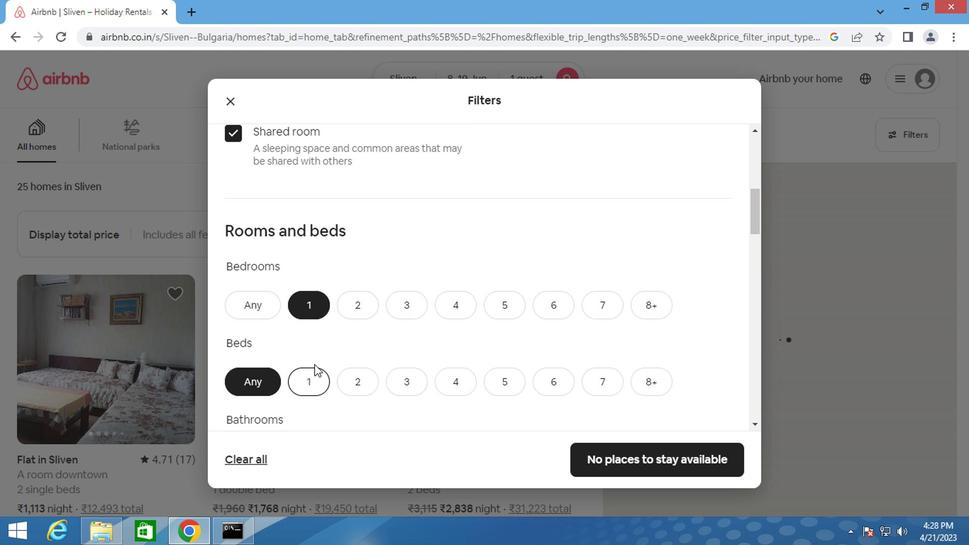 
Action: Mouse scrolled (312, 364) with delta (0, 0)
Screenshot: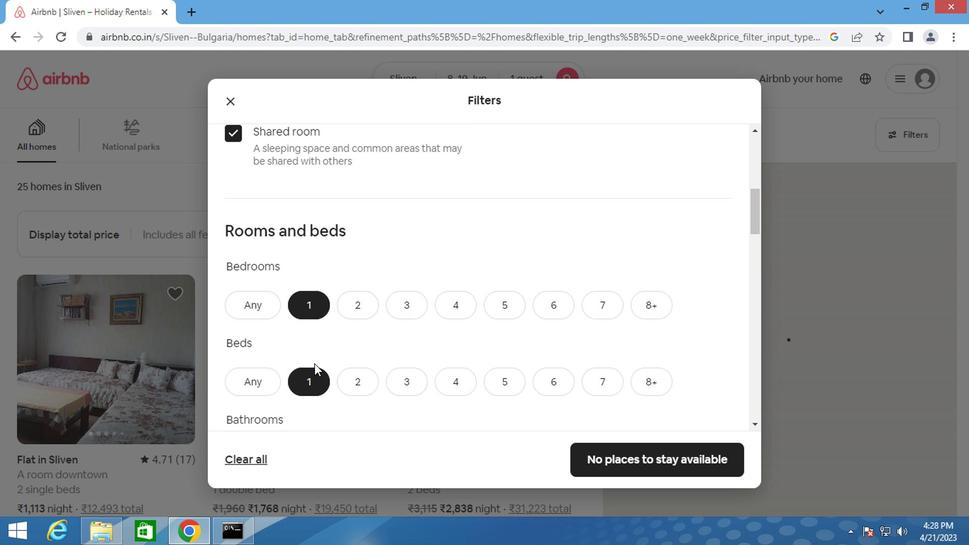 
Action: Mouse scrolled (312, 364) with delta (0, 0)
Screenshot: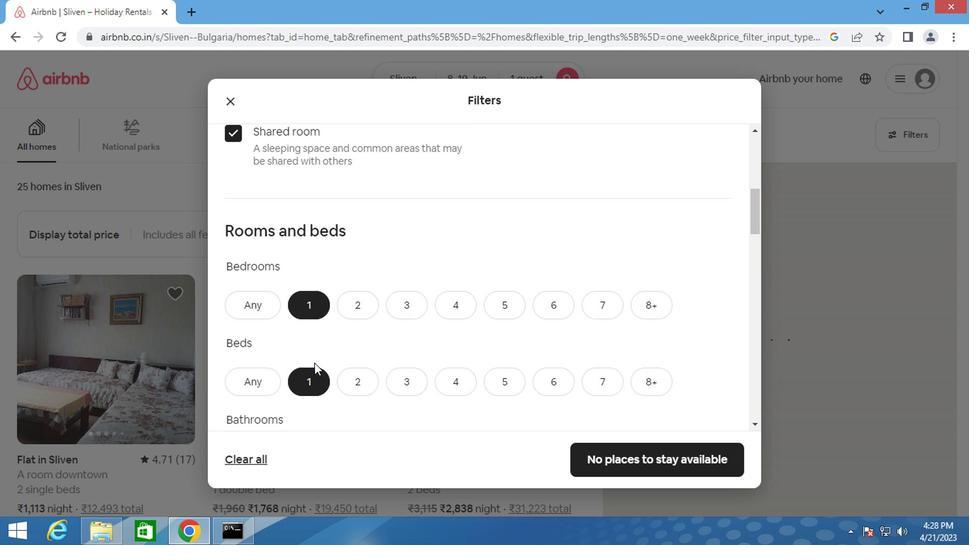 
Action: Mouse scrolled (312, 364) with delta (0, 0)
Screenshot: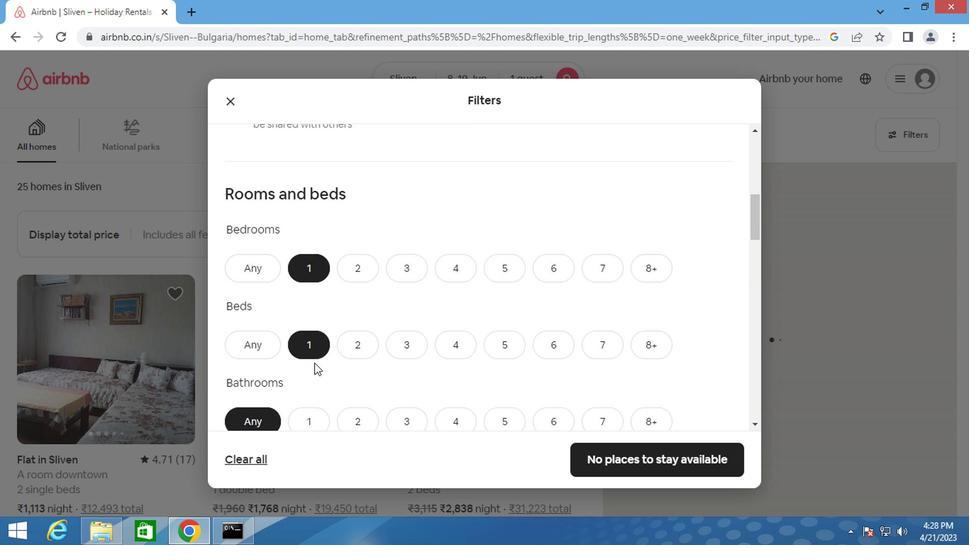 
Action: Mouse moved to (300, 182)
Screenshot: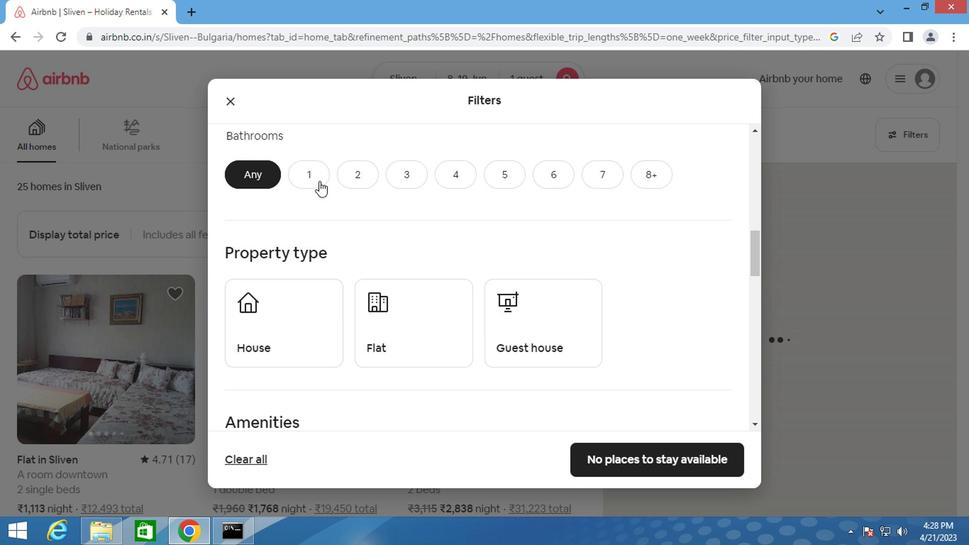 
Action: Mouse pressed left at (300, 182)
Screenshot: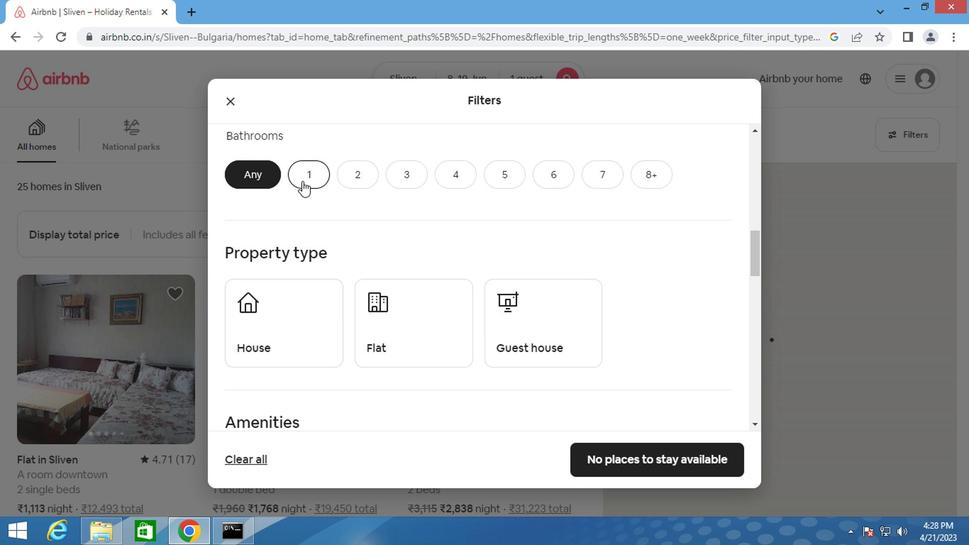 
Action: Mouse moved to (305, 306)
Screenshot: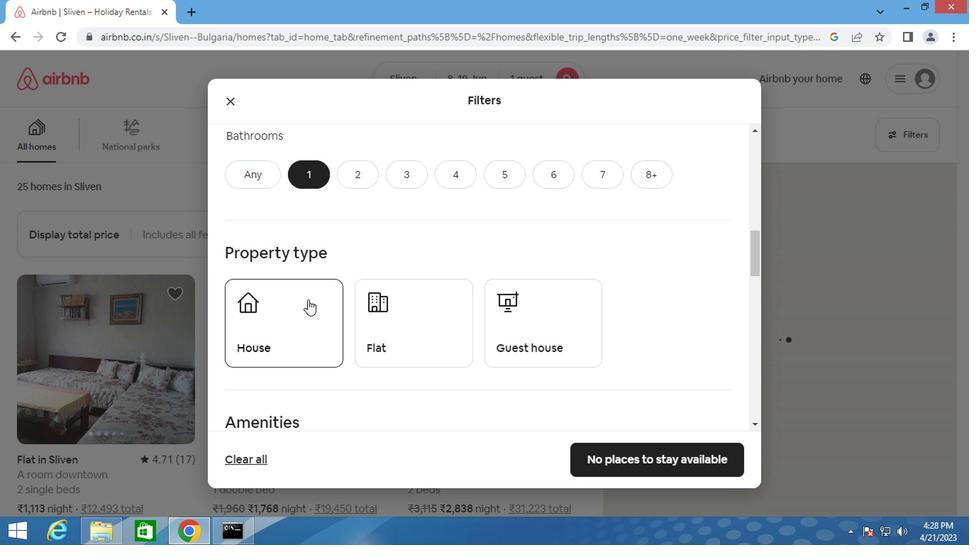 
Action: Mouse pressed left at (305, 306)
Screenshot: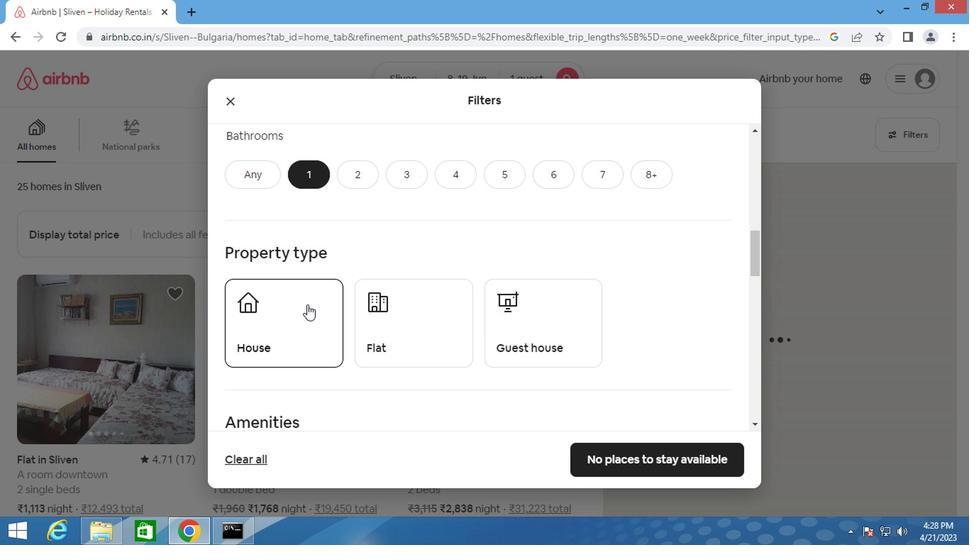 
Action: Mouse moved to (399, 322)
Screenshot: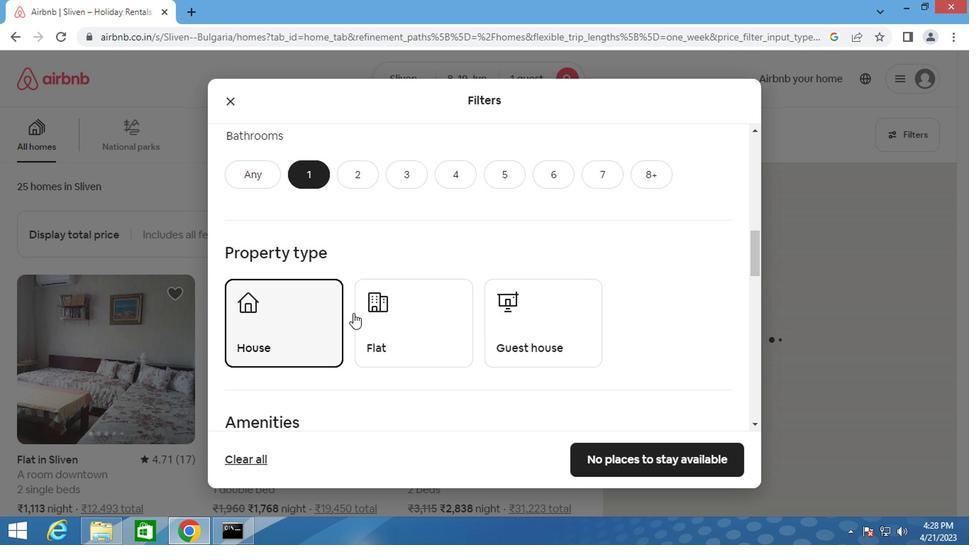 
Action: Mouse pressed left at (399, 322)
Screenshot: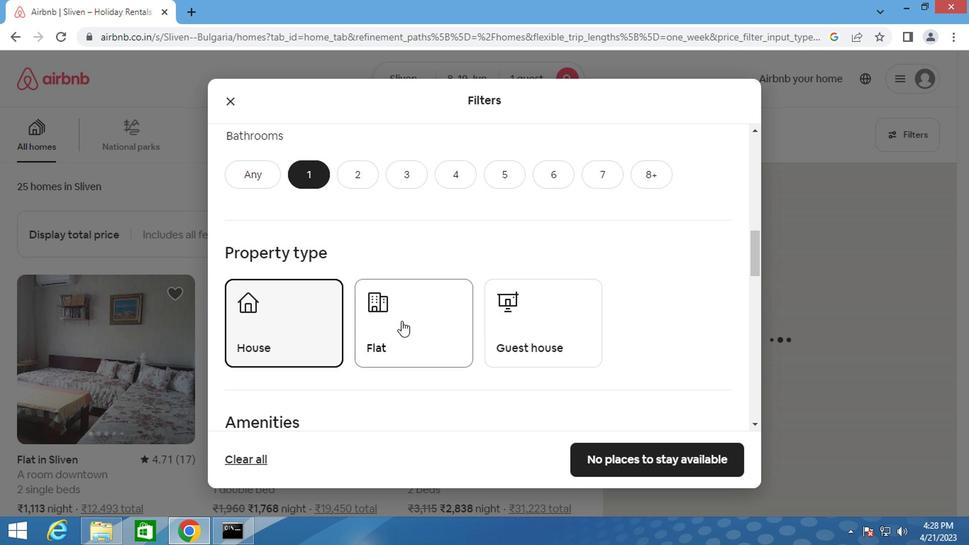 
Action: Mouse moved to (551, 335)
Screenshot: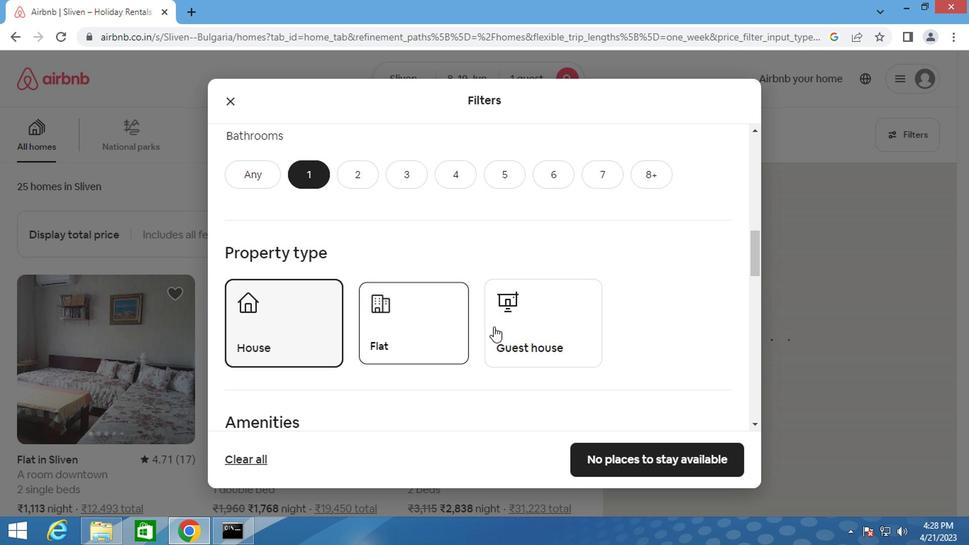 
Action: Mouse pressed left at (551, 335)
Screenshot: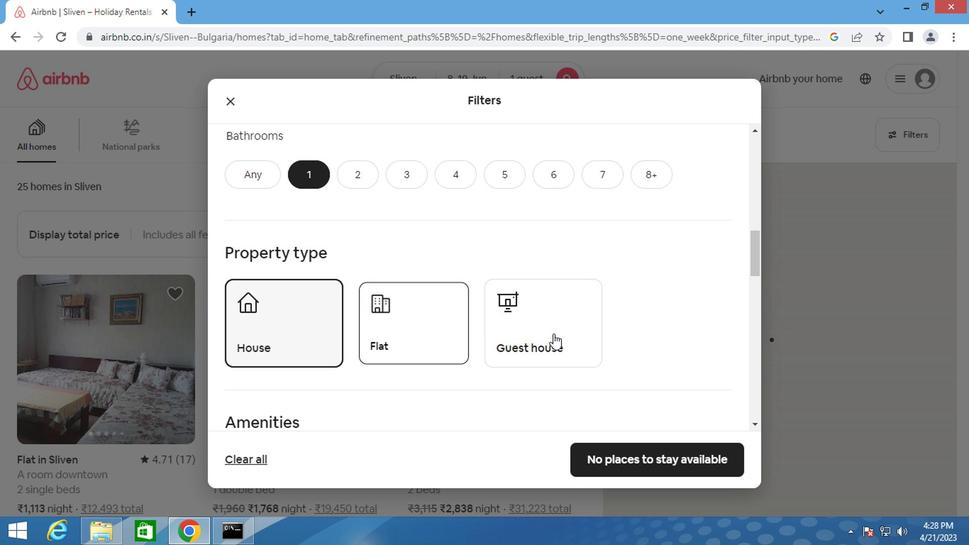 
Action: Mouse moved to (455, 339)
Screenshot: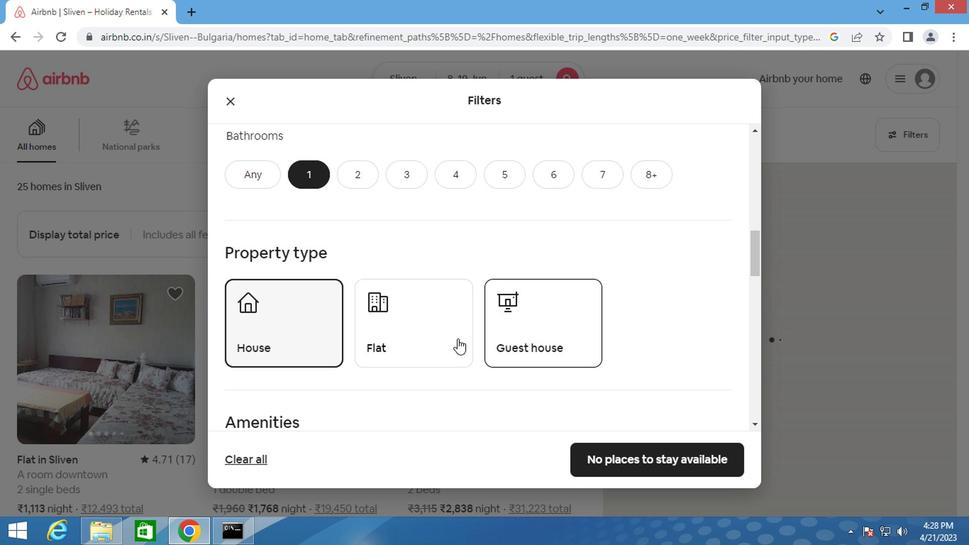 
Action: Mouse scrolled (455, 339) with delta (0, 0)
Screenshot: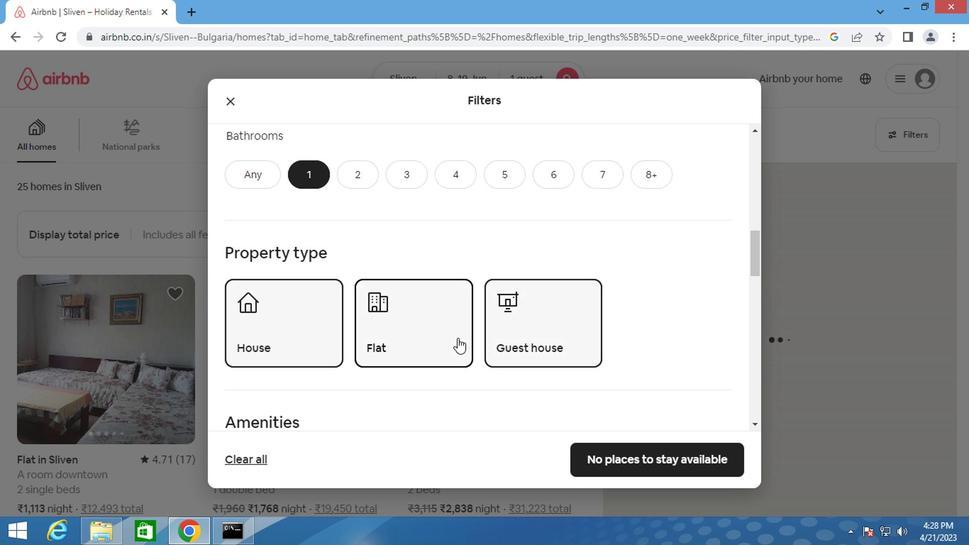 
Action: Mouse scrolled (455, 339) with delta (0, 0)
Screenshot: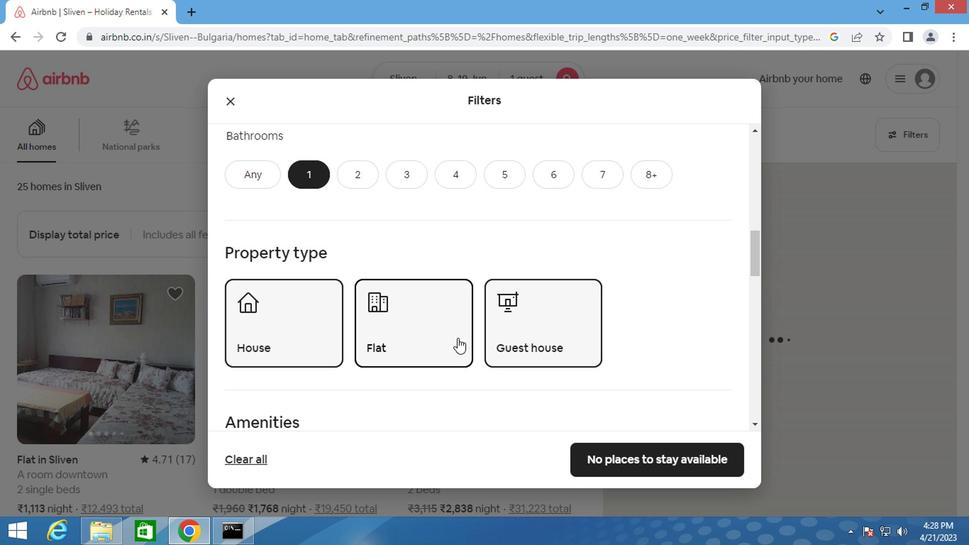 
Action: Mouse scrolled (455, 339) with delta (0, 0)
Screenshot: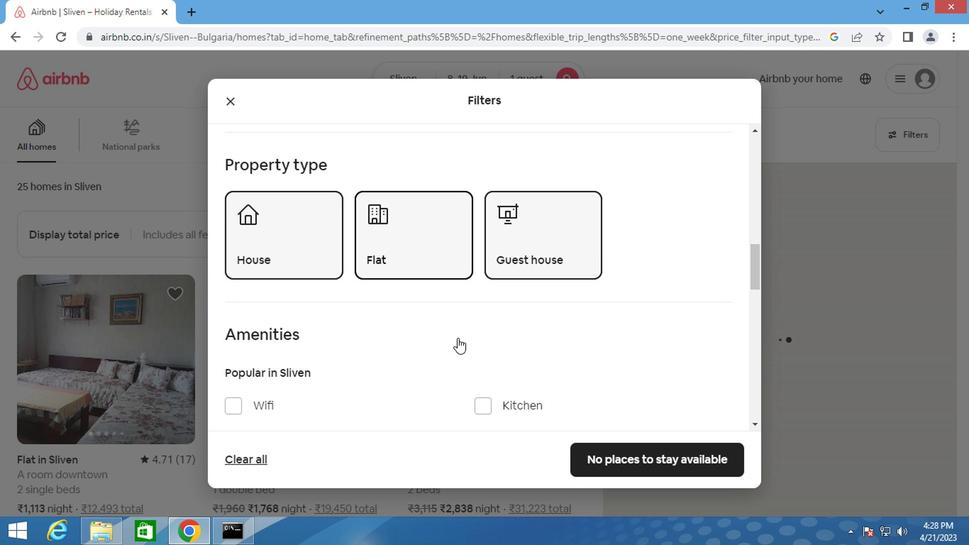 
Action: Mouse moved to (455, 336)
Screenshot: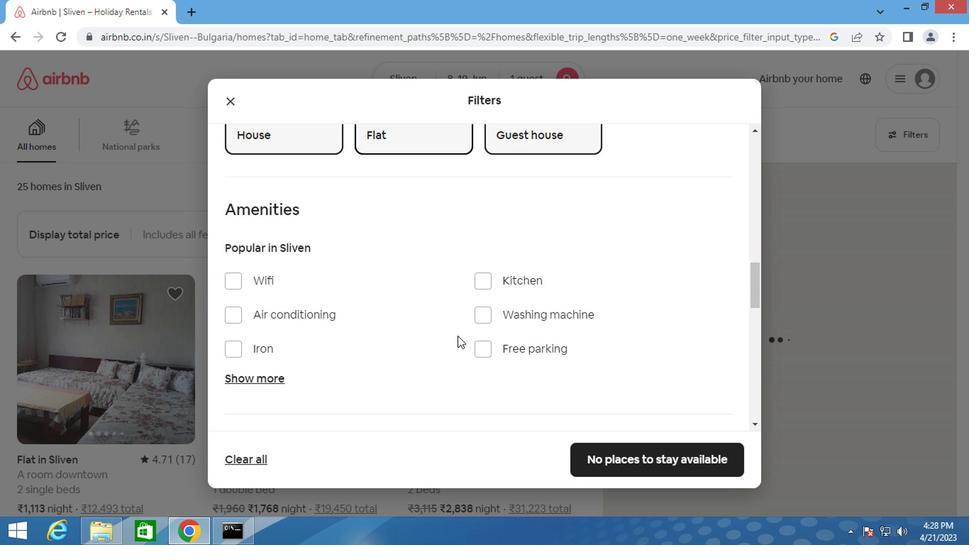 
Action: Mouse scrolled (455, 335) with delta (0, -1)
Screenshot: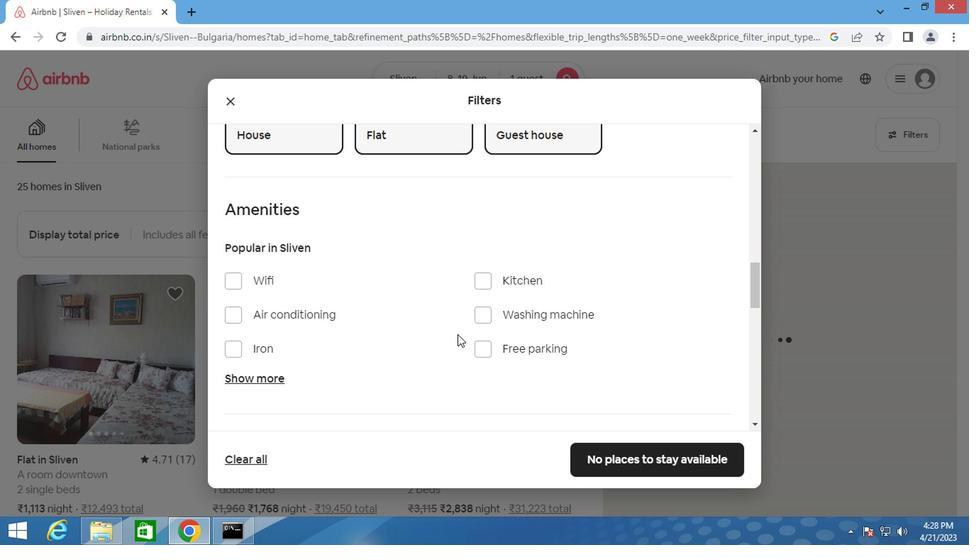 
Action: Mouse scrolled (455, 335) with delta (0, -1)
Screenshot: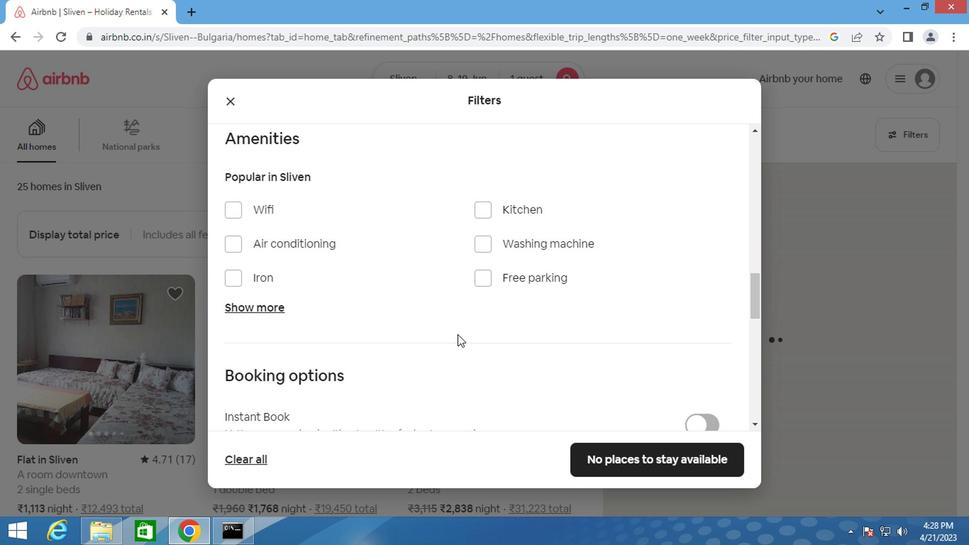 
Action: Mouse scrolled (455, 335) with delta (0, -1)
Screenshot: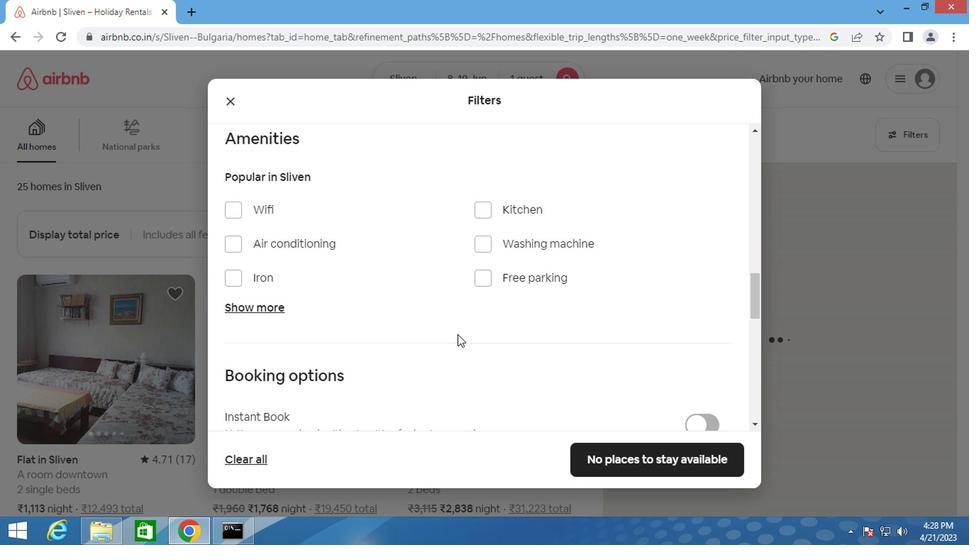 
Action: Mouse moved to (454, 335)
Screenshot: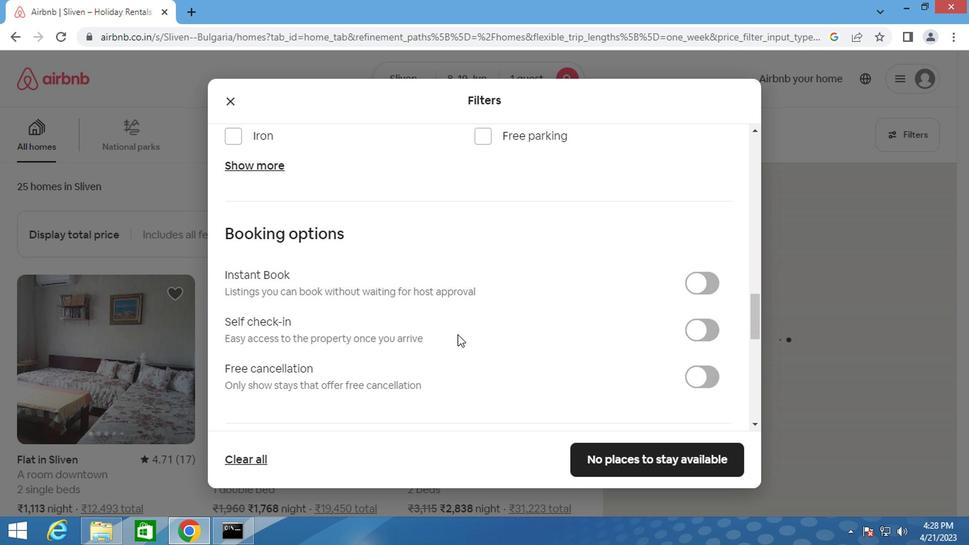 
Action: Mouse scrolled (454, 334) with delta (0, 0)
Screenshot: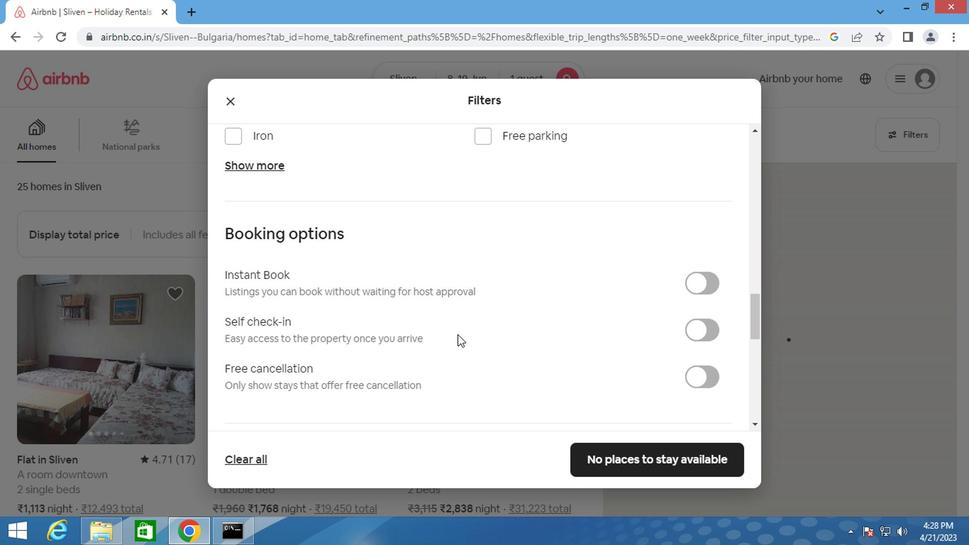 
Action: Mouse scrolled (454, 334) with delta (0, 0)
Screenshot: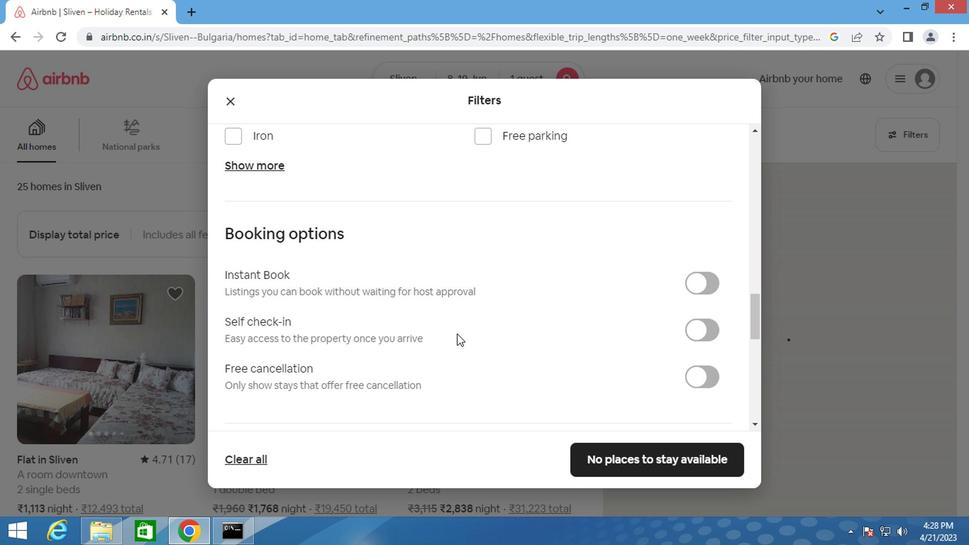 
Action: Mouse scrolled (454, 334) with delta (0, 0)
Screenshot: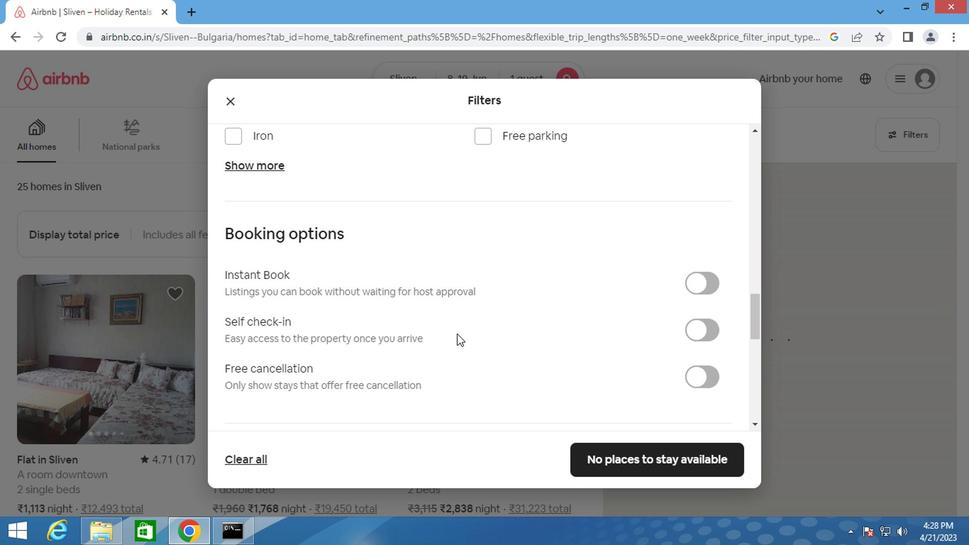 
Action: Mouse moved to (649, 167)
Screenshot: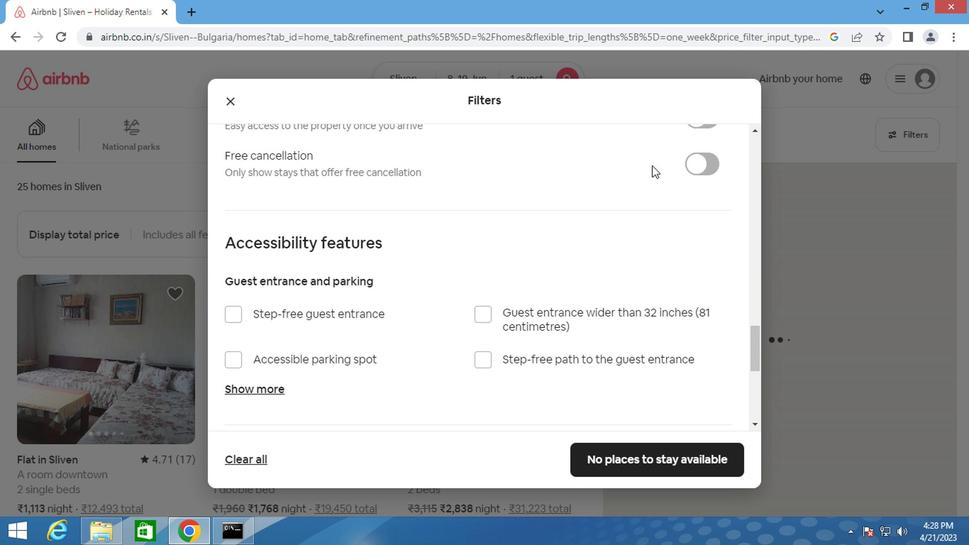 
Action: Mouse scrolled (649, 167) with delta (0, 0)
Screenshot: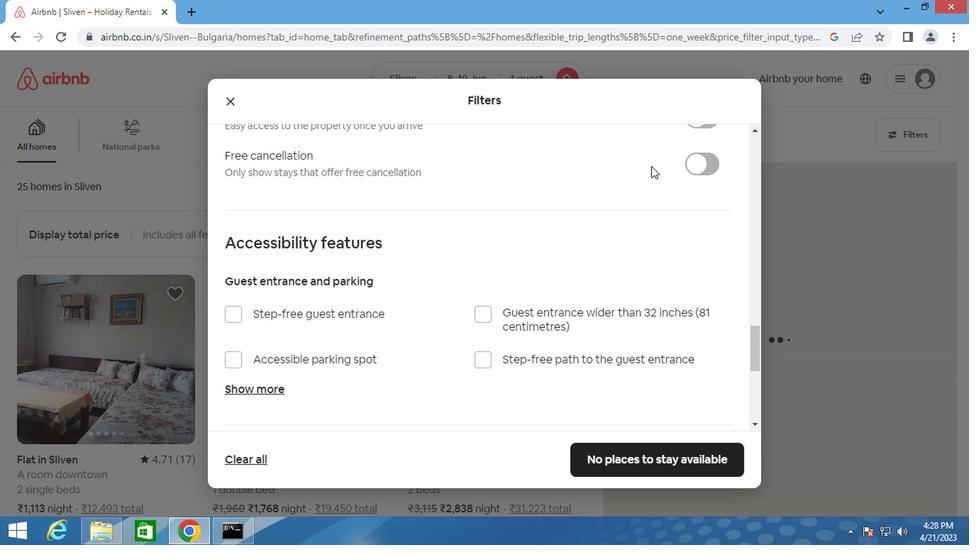 
Action: Mouse scrolled (649, 167) with delta (0, 0)
Screenshot: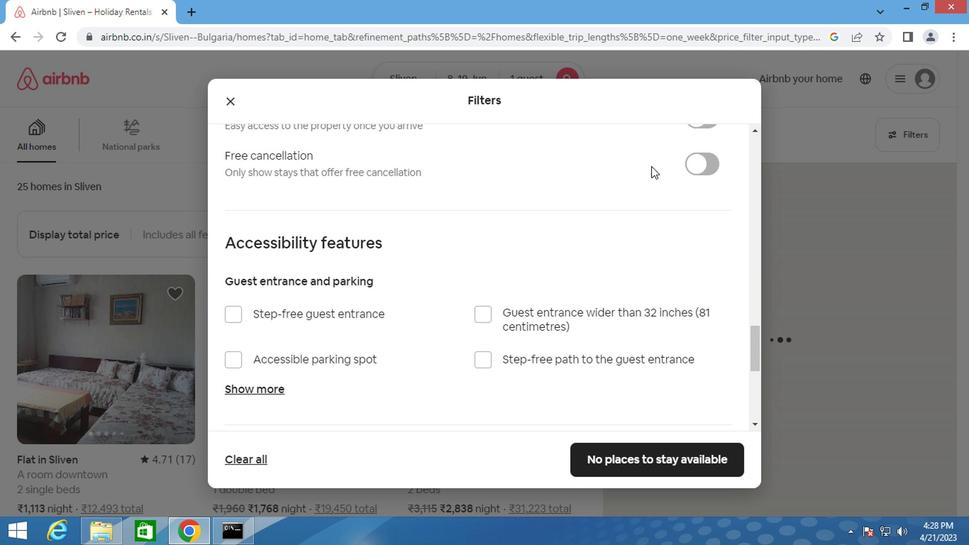 
Action: Mouse moved to (700, 260)
Screenshot: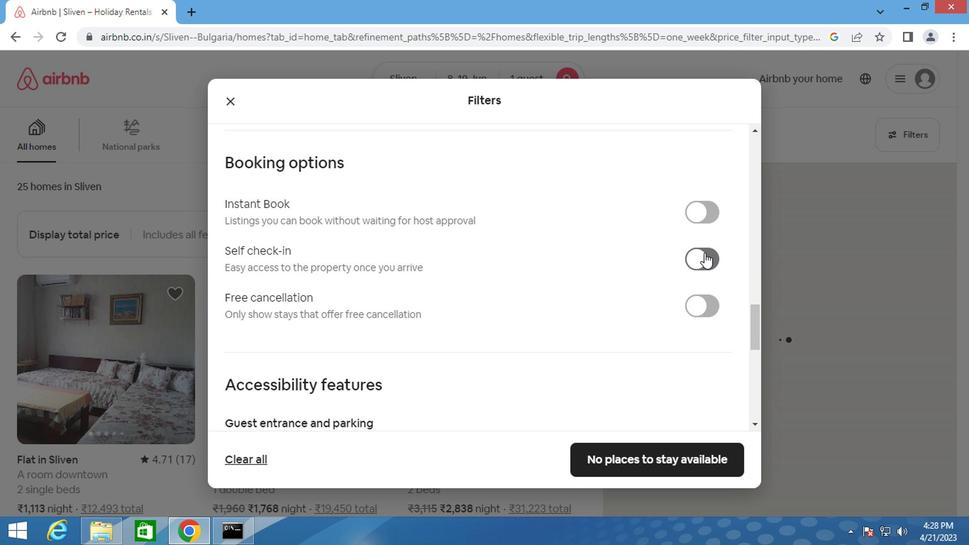 
Action: Mouse pressed left at (700, 260)
Screenshot: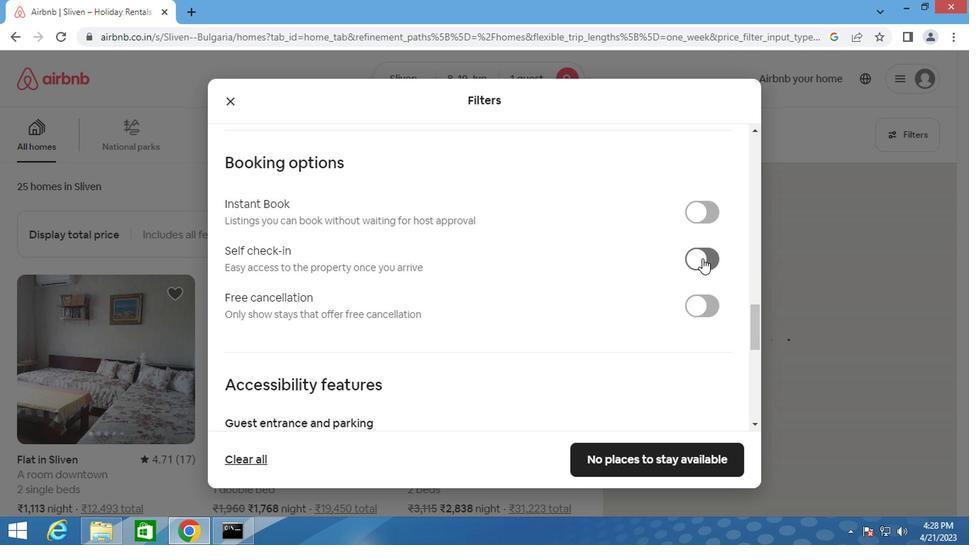 
Action: Mouse moved to (608, 254)
Screenshot: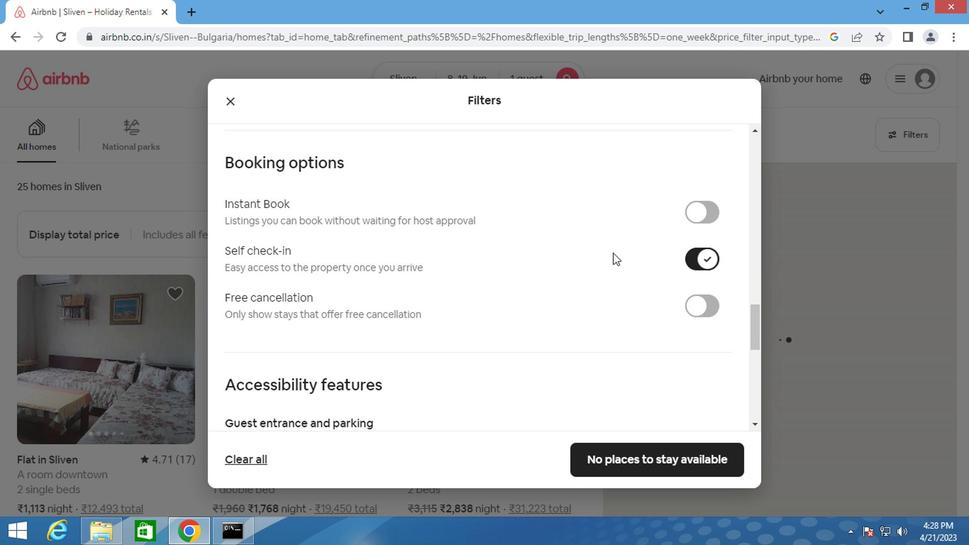 
Action: Mouse scrolled (608, 253) with delta (0, 0)
Screenshot: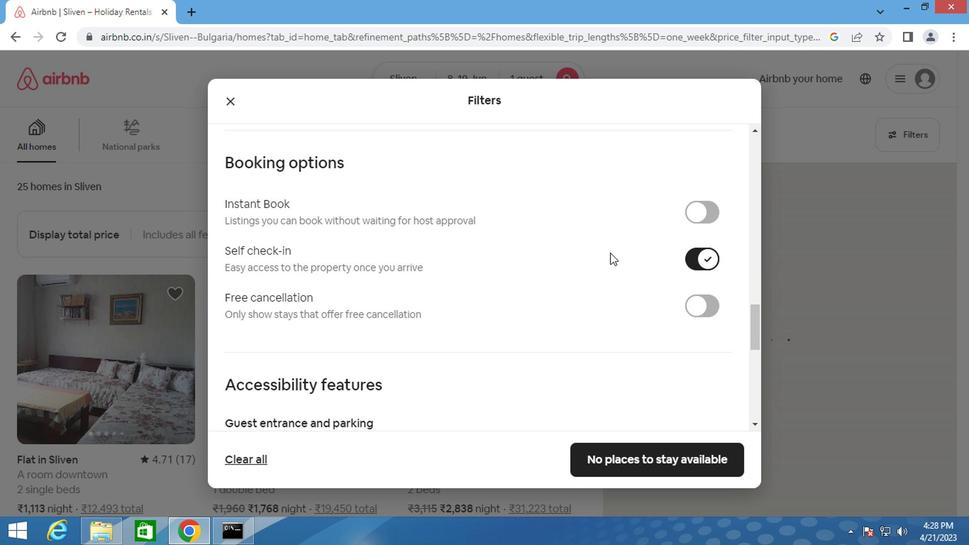 
Action: Mouse scrolled (608, 253) with delta (0, 0)
Screenshot: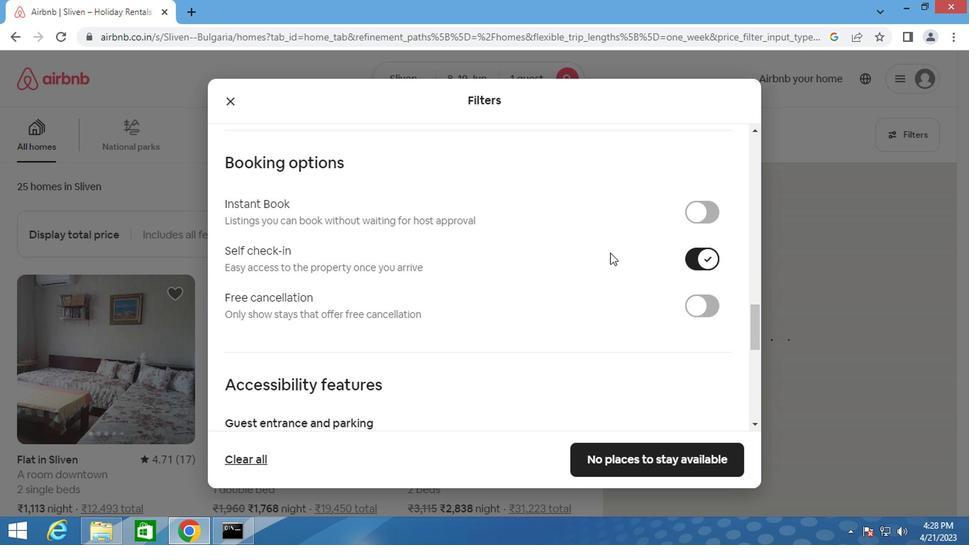 
Action: Mouse scrolled (608, 253) with delta (0, 0)
Screenshot: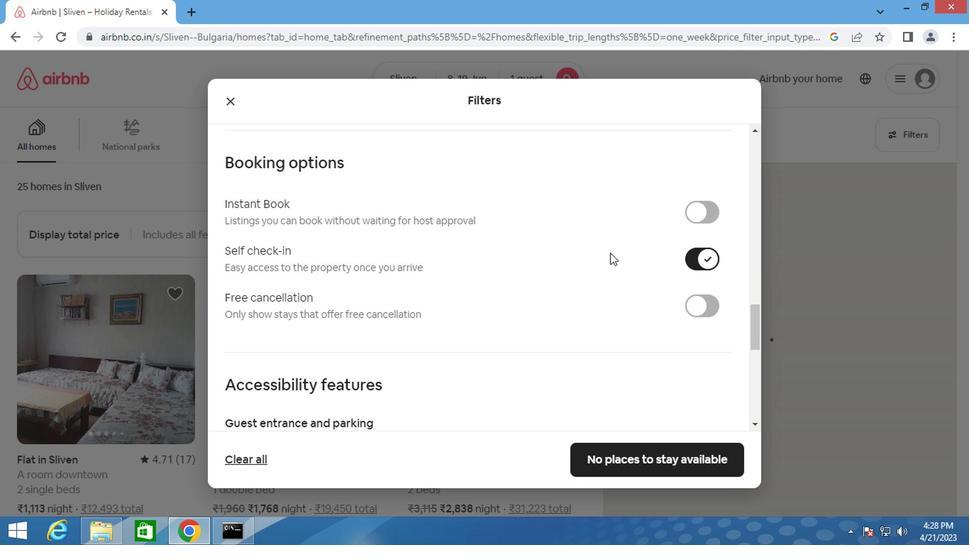 
Action: Mouse scrolled (608, 253) with delta (0, 0)
Screenshot: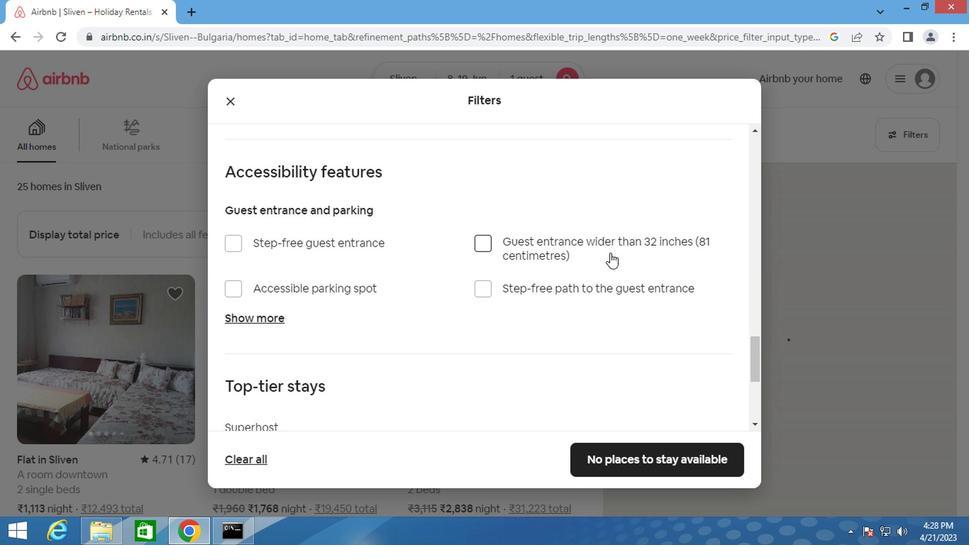 
Action: Mouse scrolled (608, 253) with delta (0, 0)
Screenshot: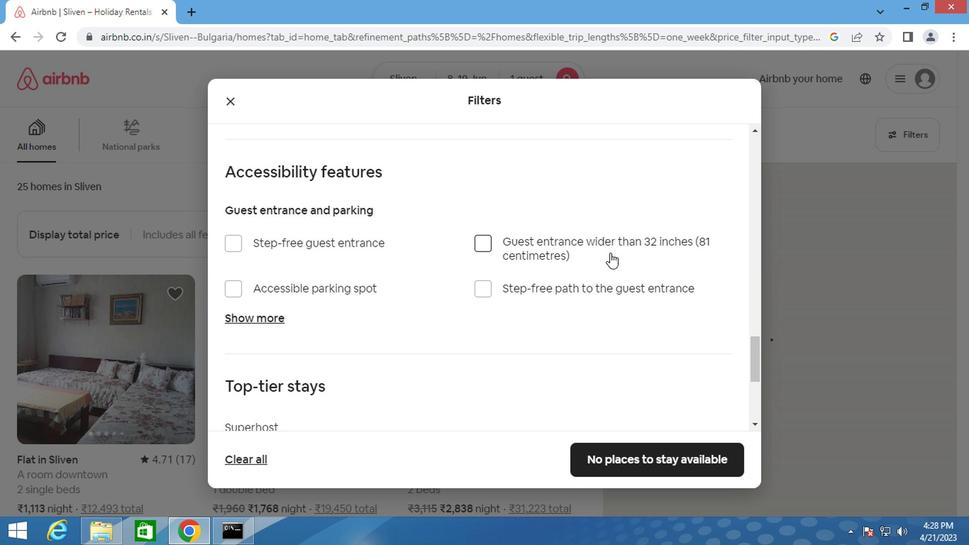 
Action: Mouse moved to (607, 254)
Screenshot: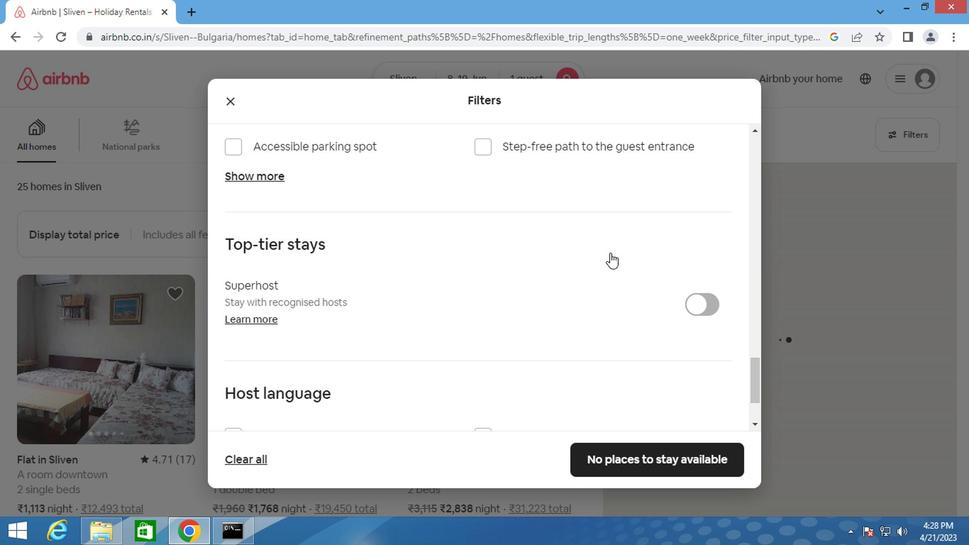 
Action: Mouse scrolled (607, 253) with delta (0, 0)
Screenshot: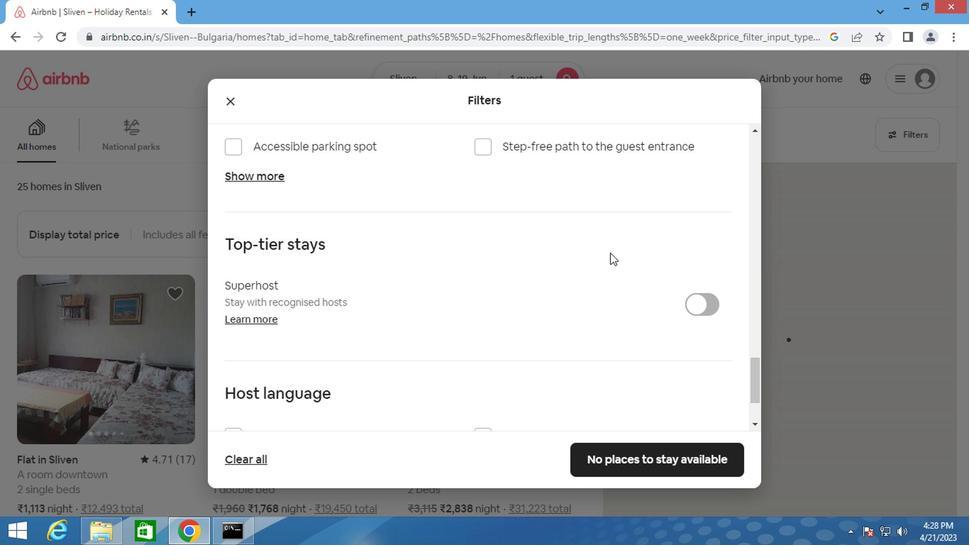 
Action: Mouse scrolled (607, 253) with delta (0, 0)
Screenshot: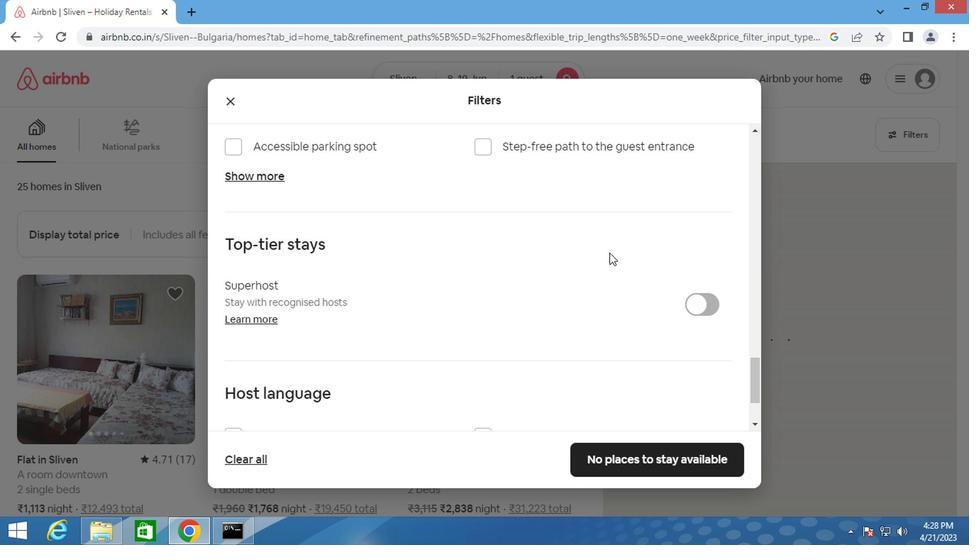 
Action: Mouse scrolled (607, 253) with delta (0, 0)
Screenshot: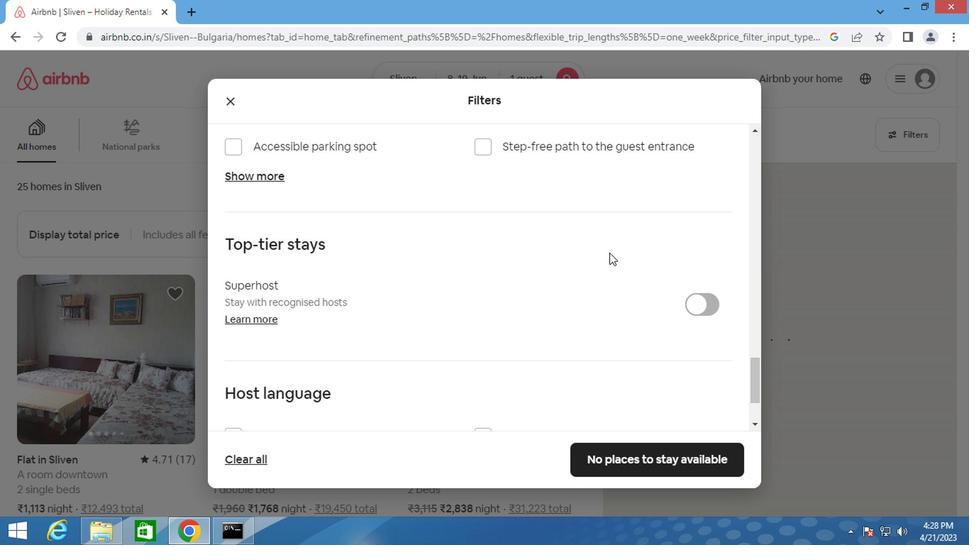 
Action: Mouse moved to (226, 328)
Screenshot: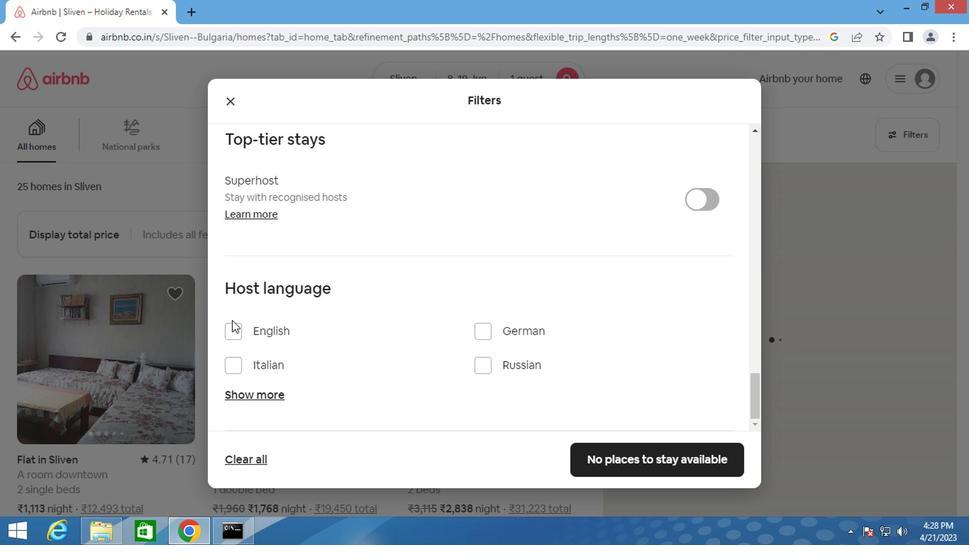 
Action: Mouse pressed left at (226, 328)
Screenshot: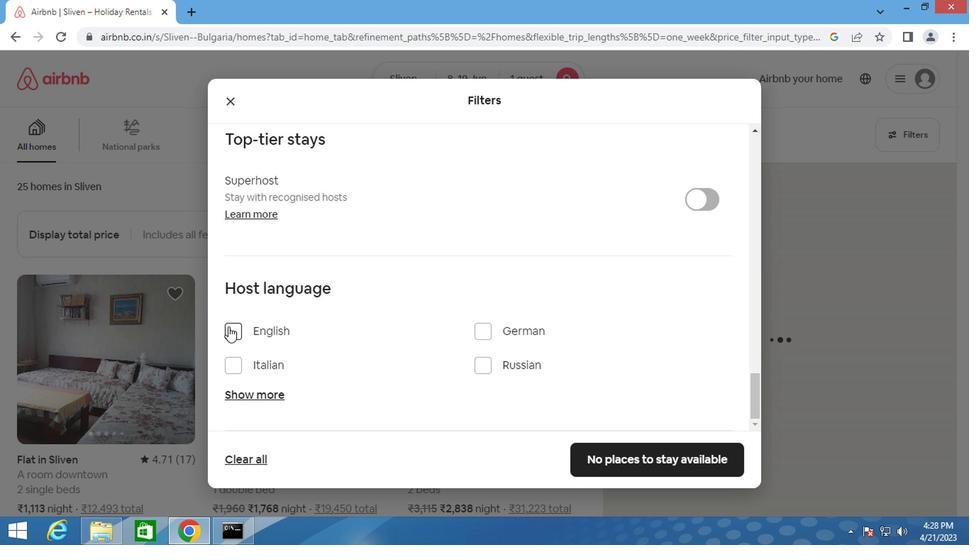 
Action: Mouse moved to (667, 467)
Screenshot: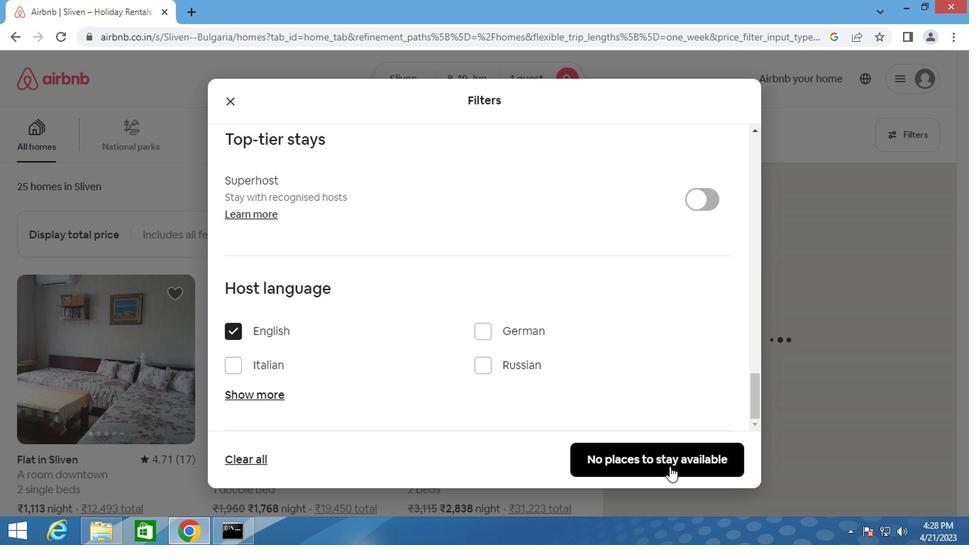 
Action: Mouse pressed left at (667, 467)
Screenshot: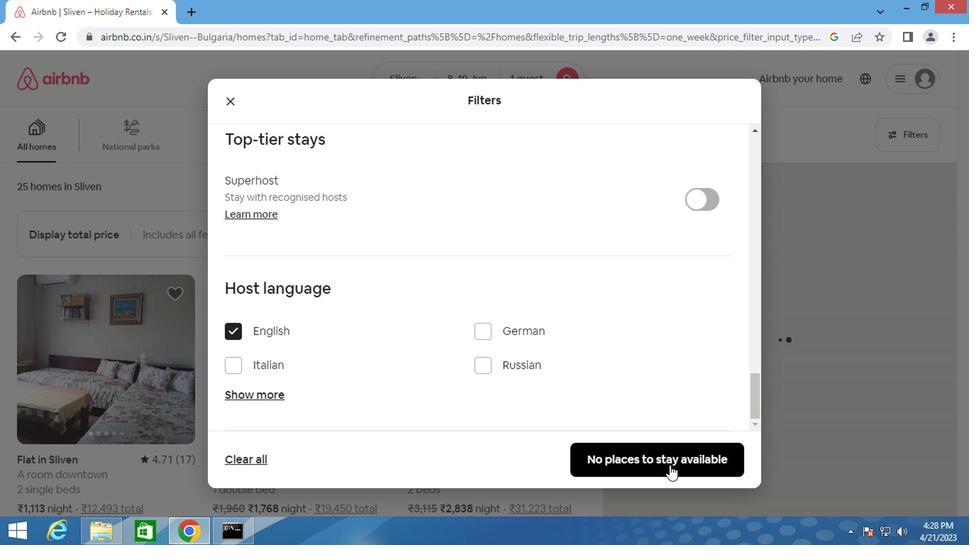 
Action: Key pressed <Key.f8>
Screenshot: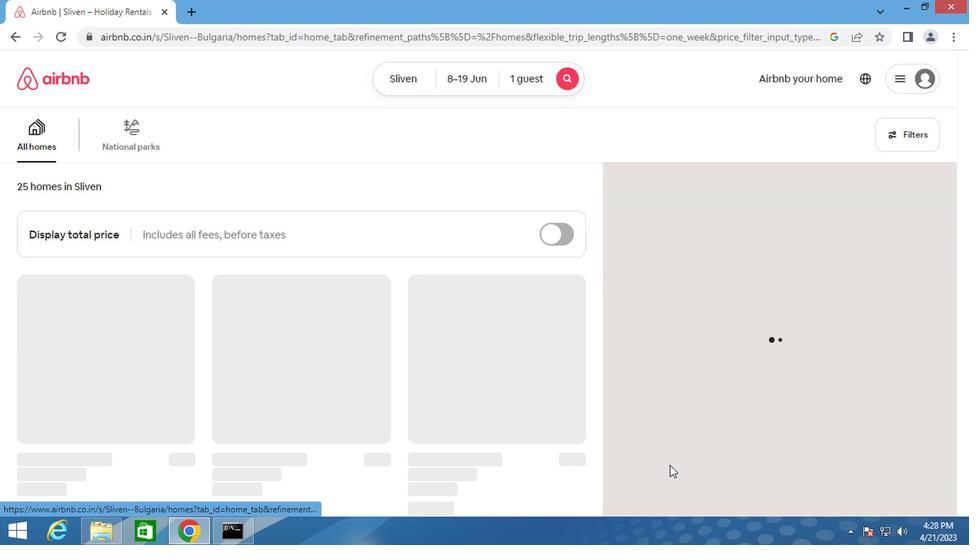 
